 Task: Log in to Facebook and create a post with a message and an image.
Action: Mouse moved to (137, 26)
Screenshot: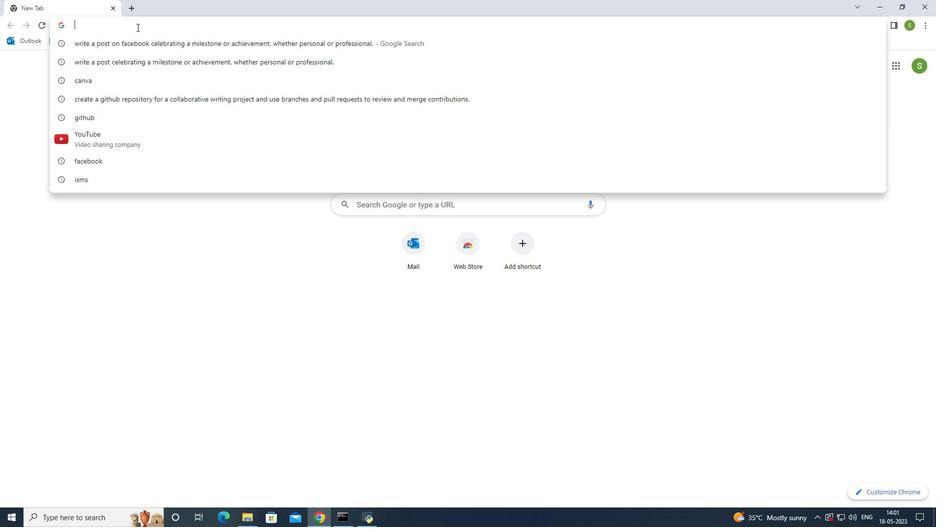 
Action: Key pressed facebb<Key.backspace>ook
Screenshot: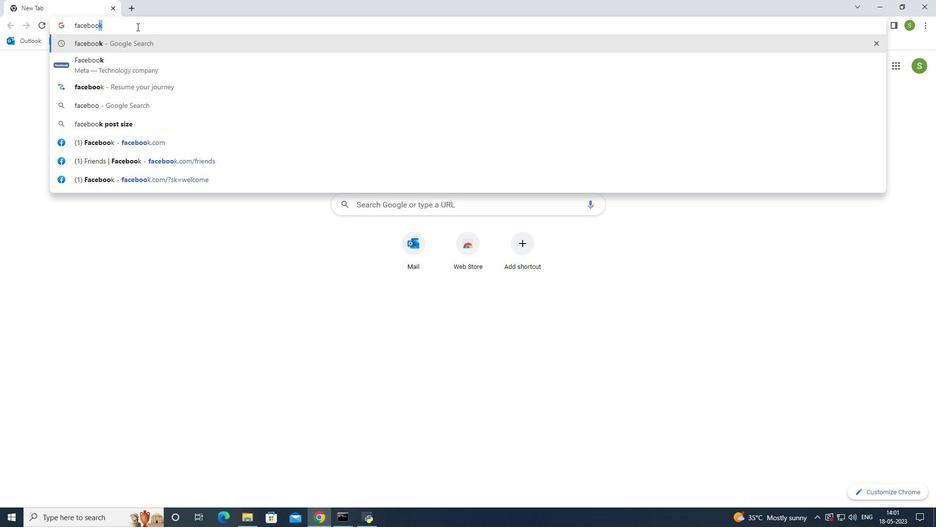 
Action: Mouse moved to (125, 67)
Screenshot: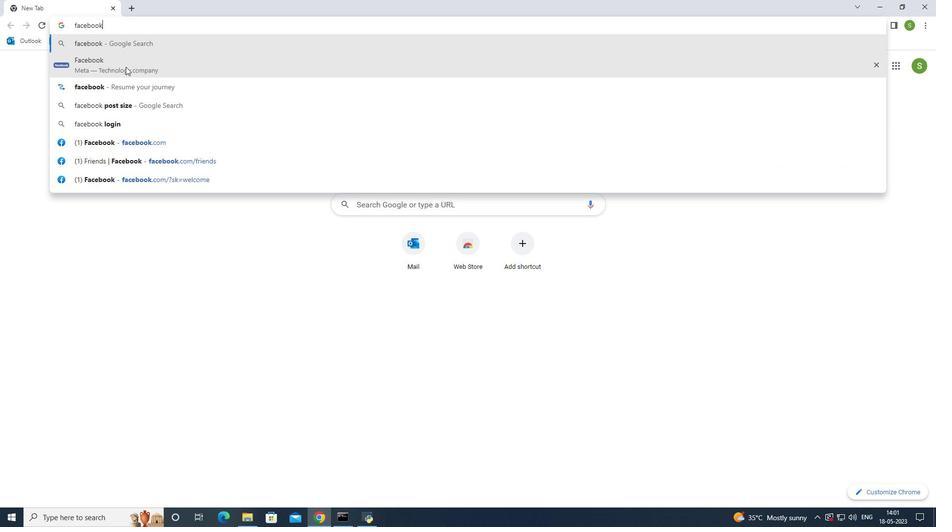 
Action: Mouse pressed left at (125, 67)
Screenshot: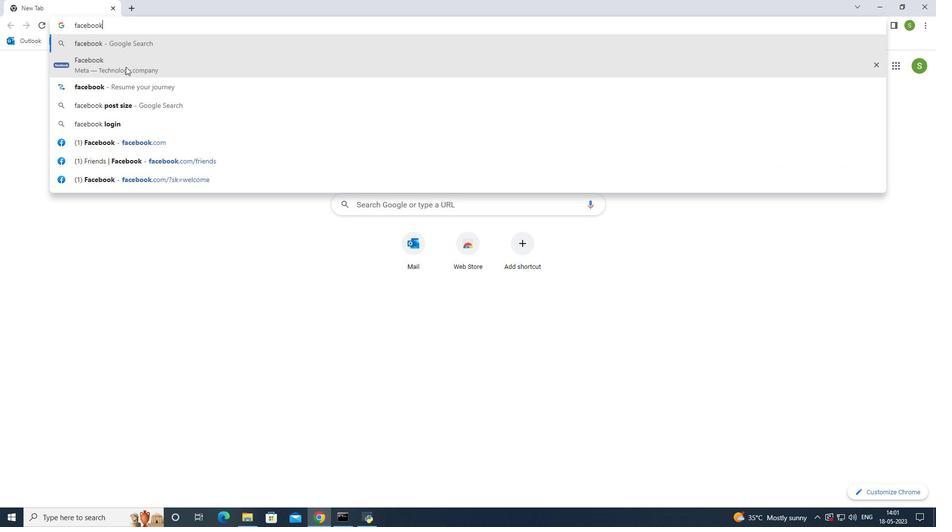 
Action: Mouse moved to (164, 151)
Screenshot: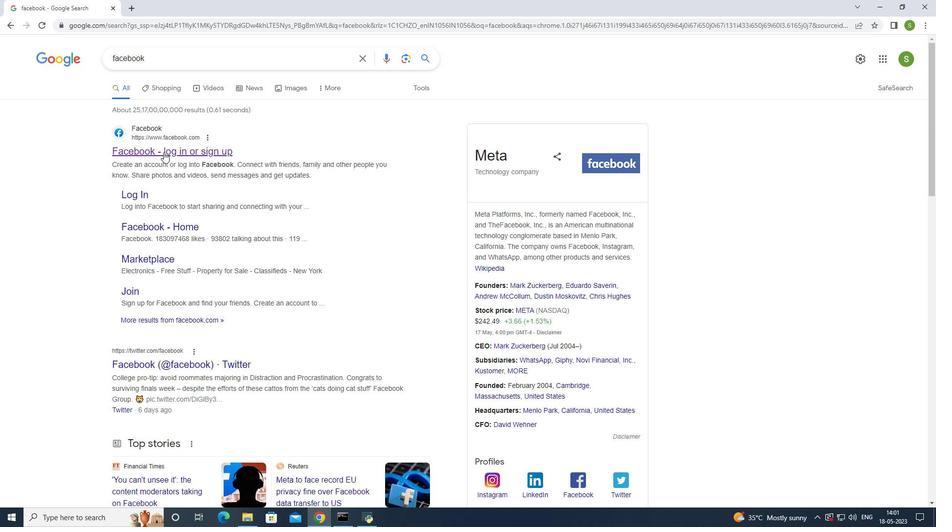 
Action: Mouse pressed left at (164, 151)
Screenshot: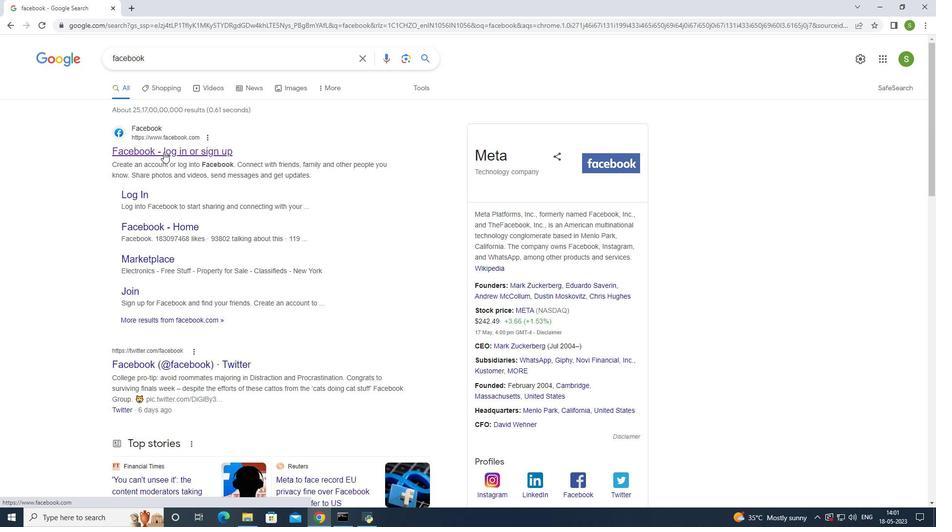 
Action: Mouse moved to (258, 188)
Screenshot: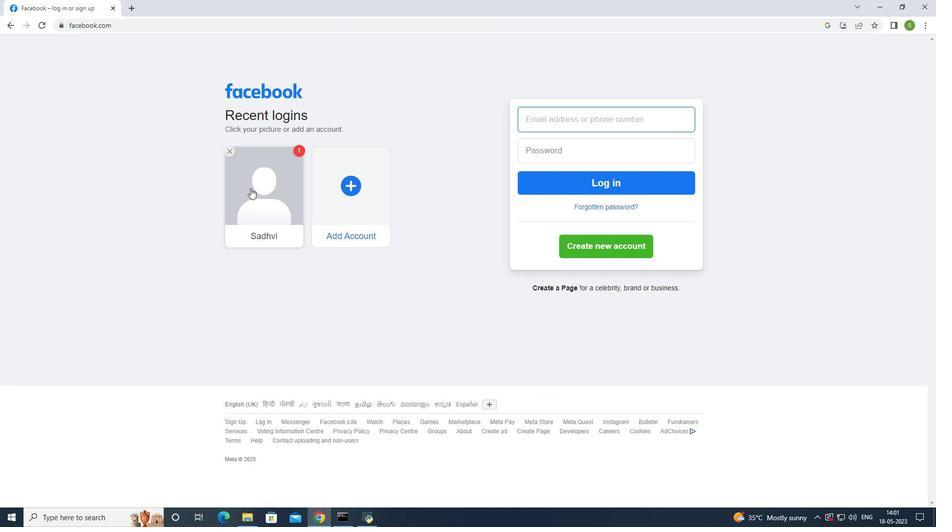 
Action: Mouse pressed left at (258, 188)
Screenshot: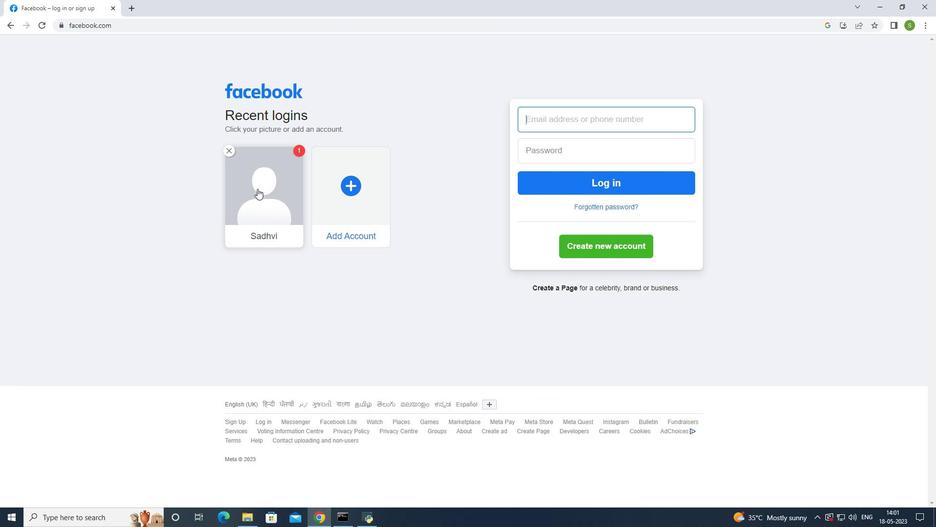 
Action: Mouse moved to (389, 183)
Screenshot: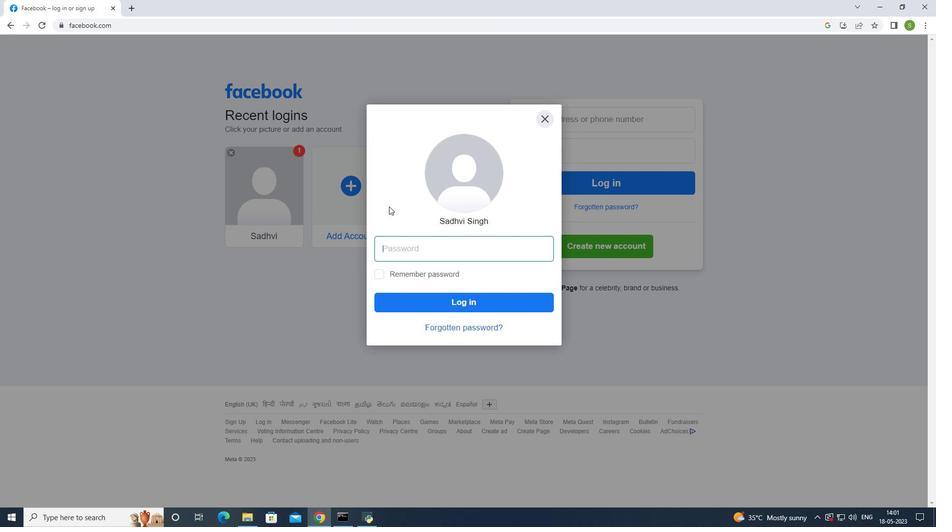 
Action: Key pressed <Key.shift>Softaware<Key.backspace><Key.backspace><Key.backspace><Key.backspace><Key.backspace><Key.backspace><Key.backspace><Key.backspace>
Screenshot: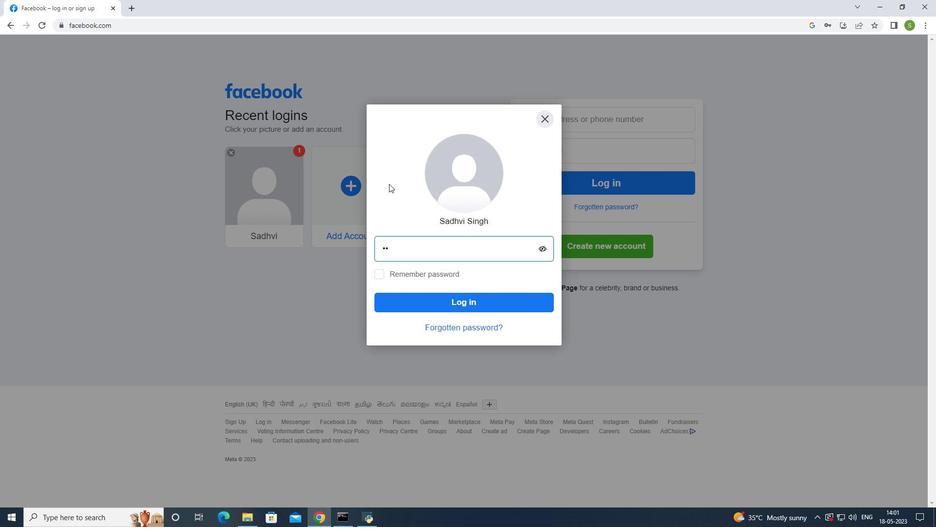 
Action: Mouse moved to (421, 162)
Screenshot: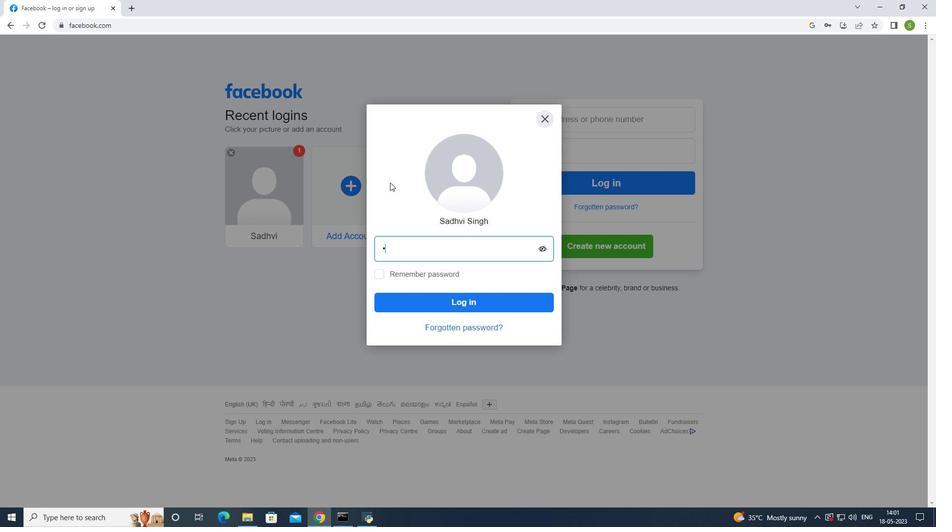 
Action: Key pressed o
Screenshot: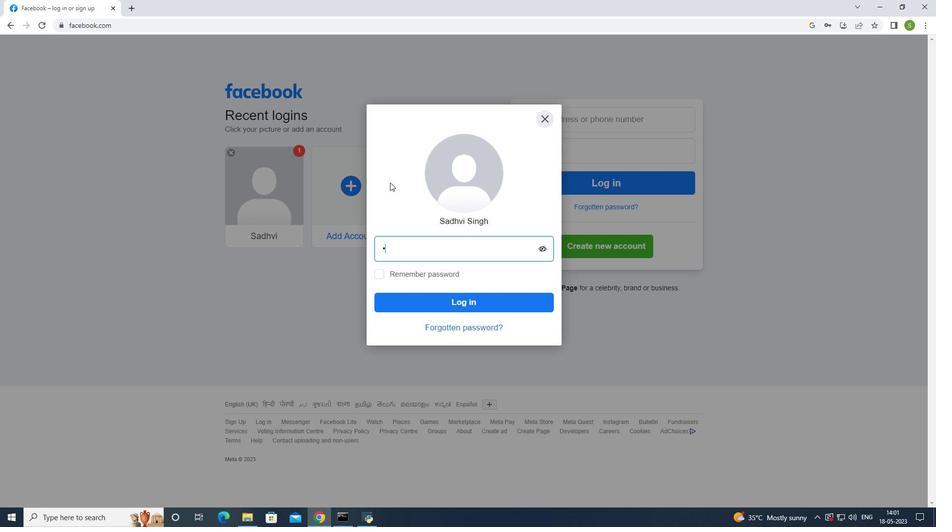 
Action: Mouse moved to (532, 248)
Screenshot: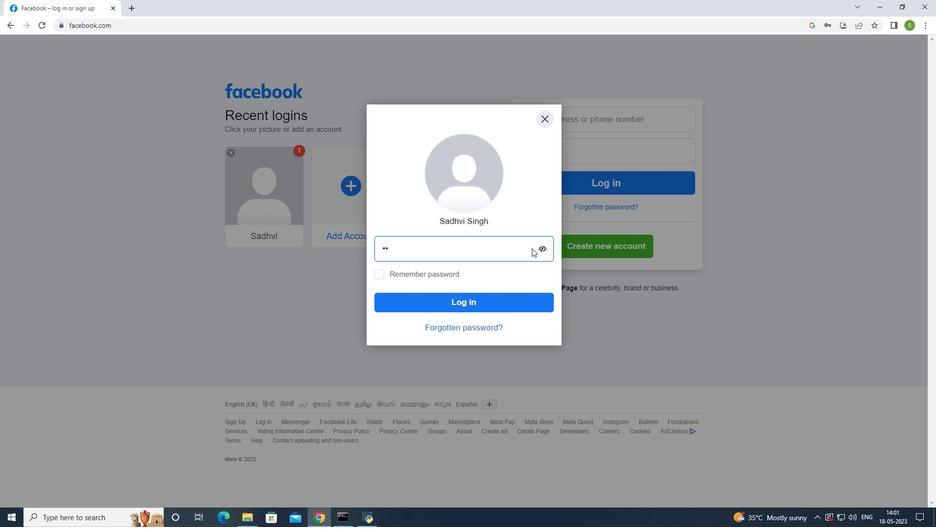 
Action: Key pressed f
Screenshot: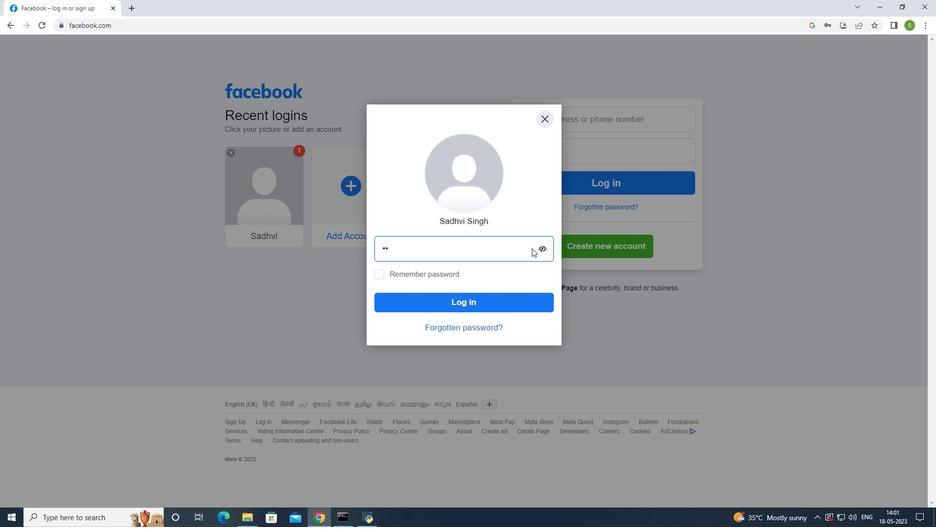 
Action: Mouse moved to (534, 240)
Screenshot: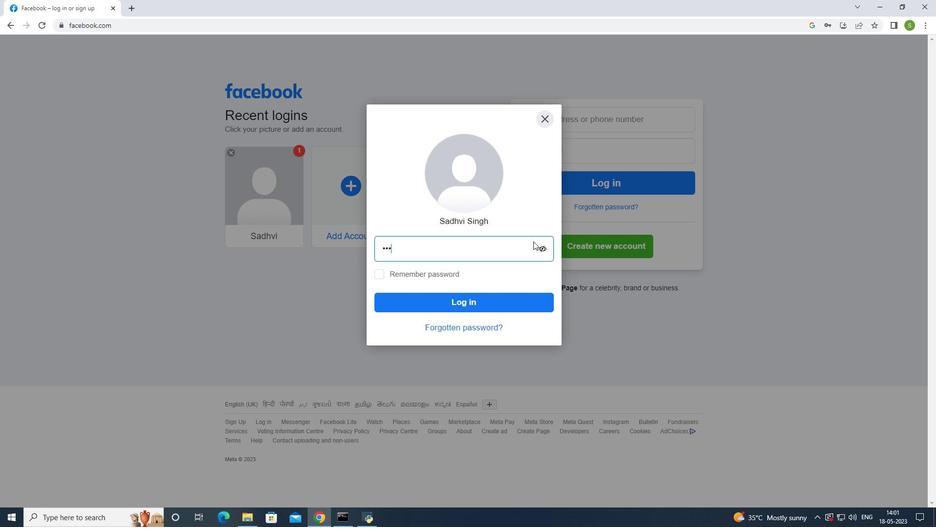 
Action: Key pressed t
Screenshot: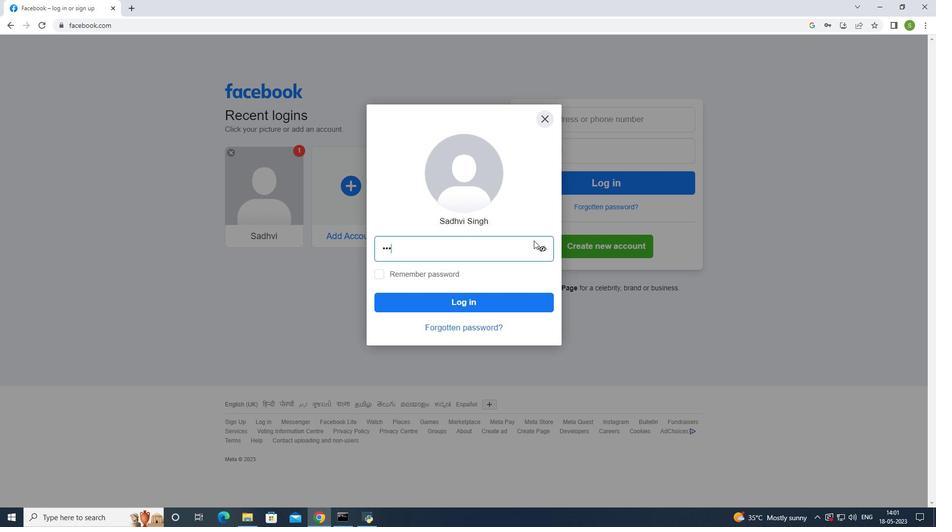 
Action: Mouse moved to (539, 244)
Screenshot: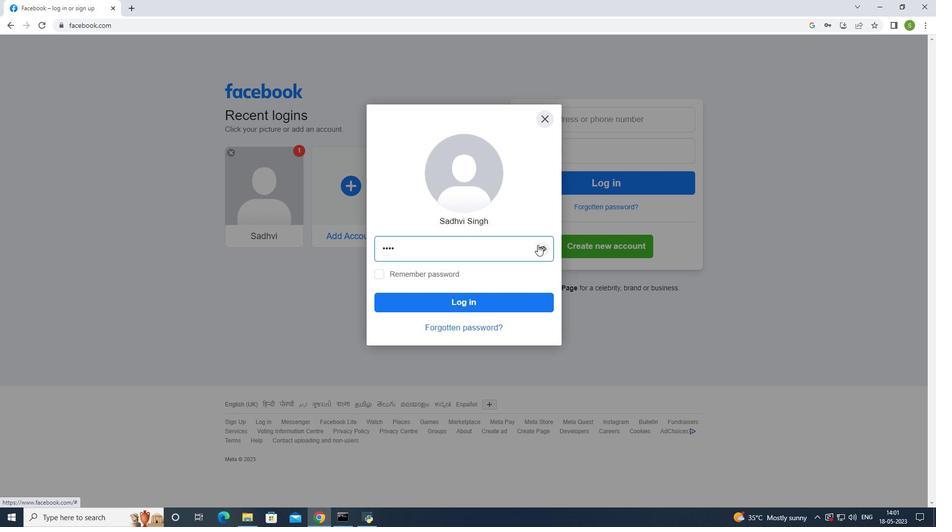 
Action: Mouse pressed left at (539, 244)
Screenshot: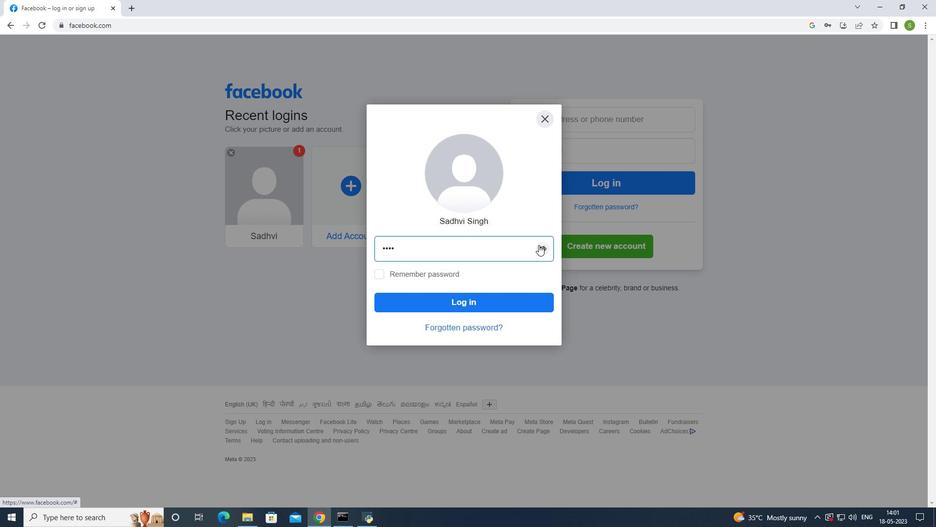 
Action: Mouse moved to (522, 241)
Screenshot: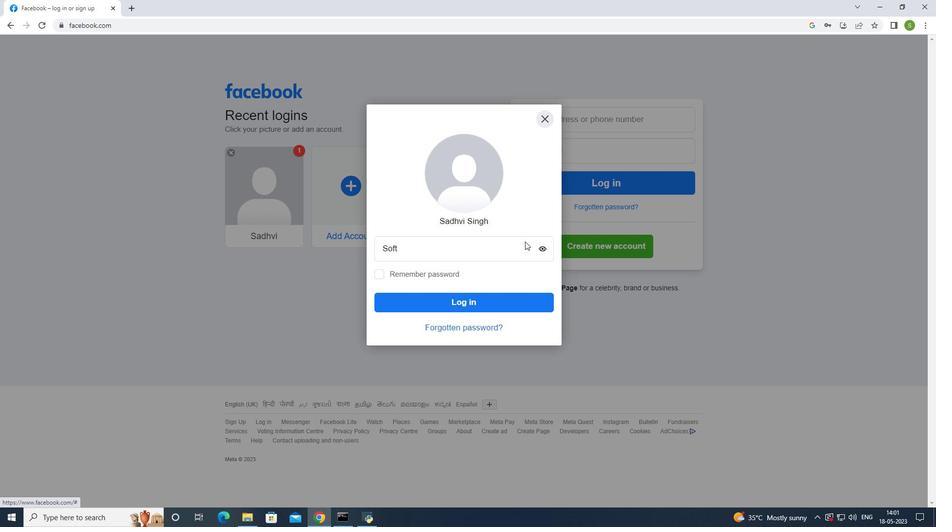 
Action: Key pressed a
Screenshot: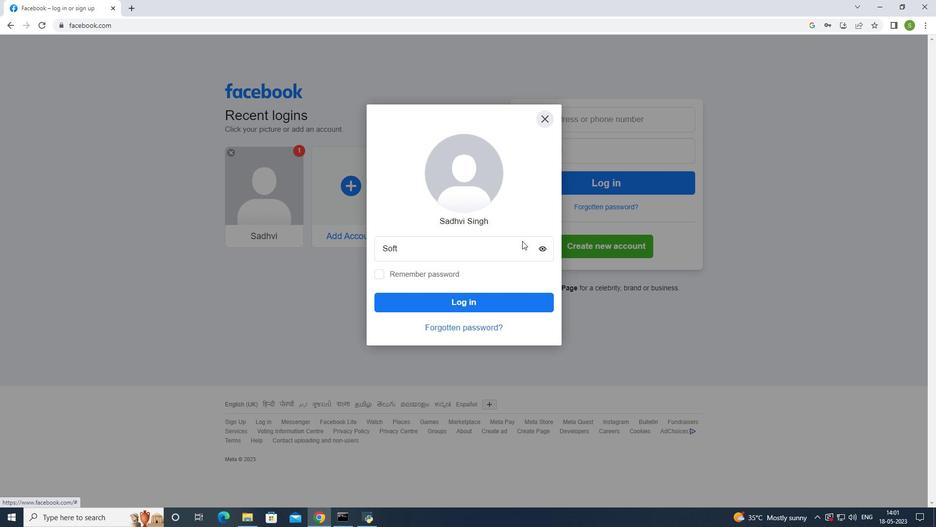 
Action: Mouse moved to (388, 231)
Screenshot: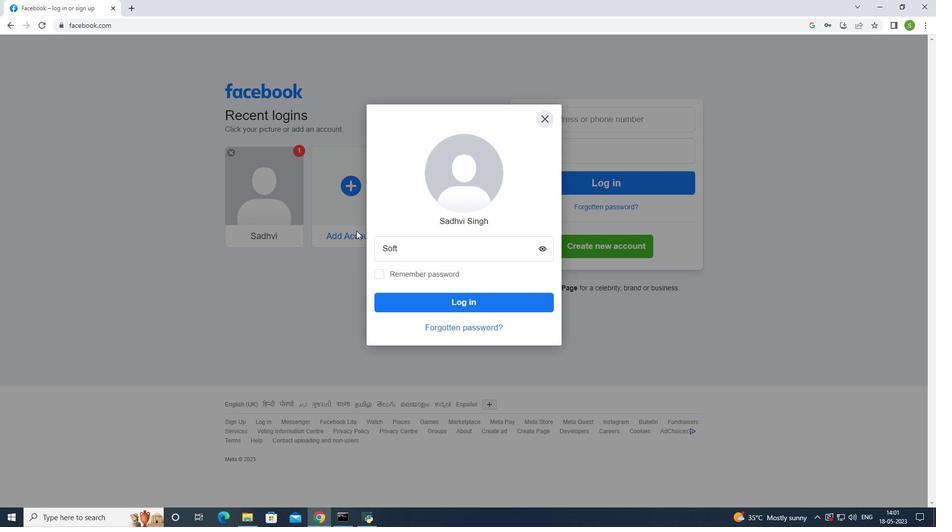 
Action: Key pressed g
Screenshot: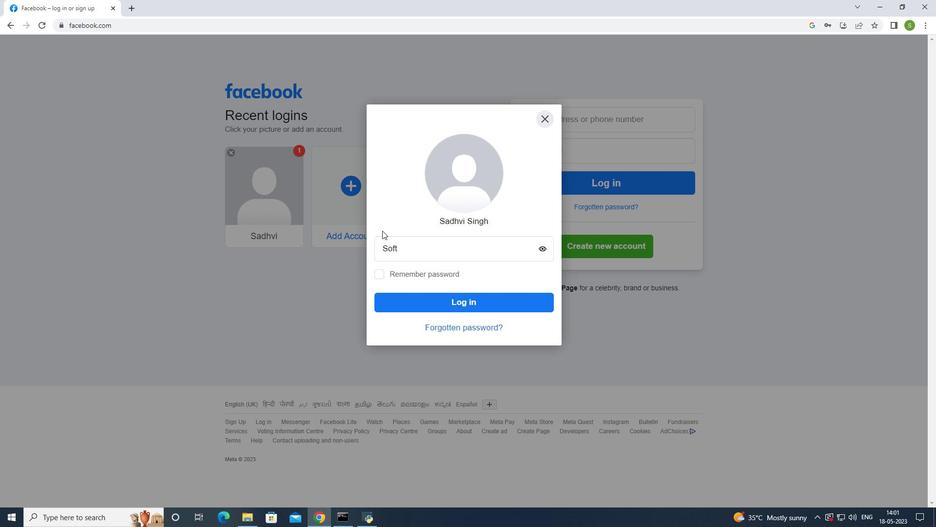 
Action: Mouse moved to (398, 243)
Screenshot: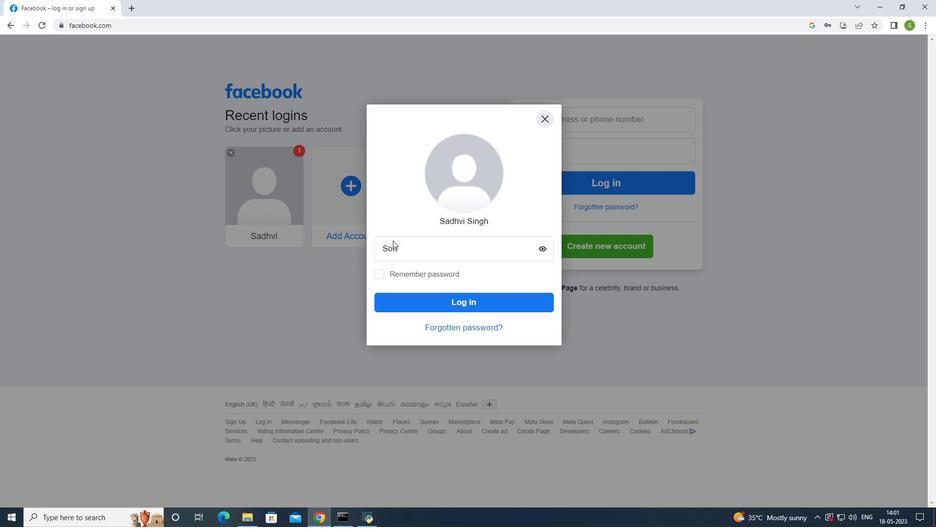 
Action: Key pressed e
Screenshot: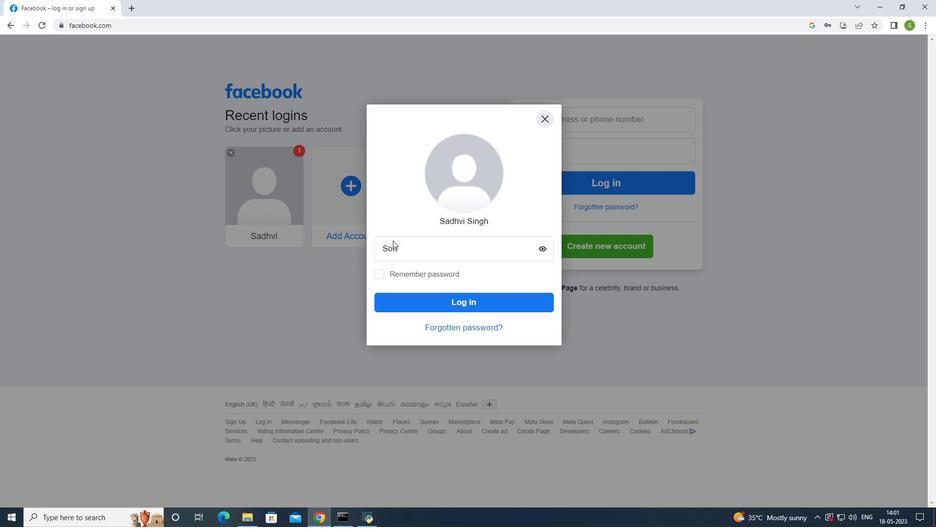
Action: Mouse moved to (402, 248)
Screenshot: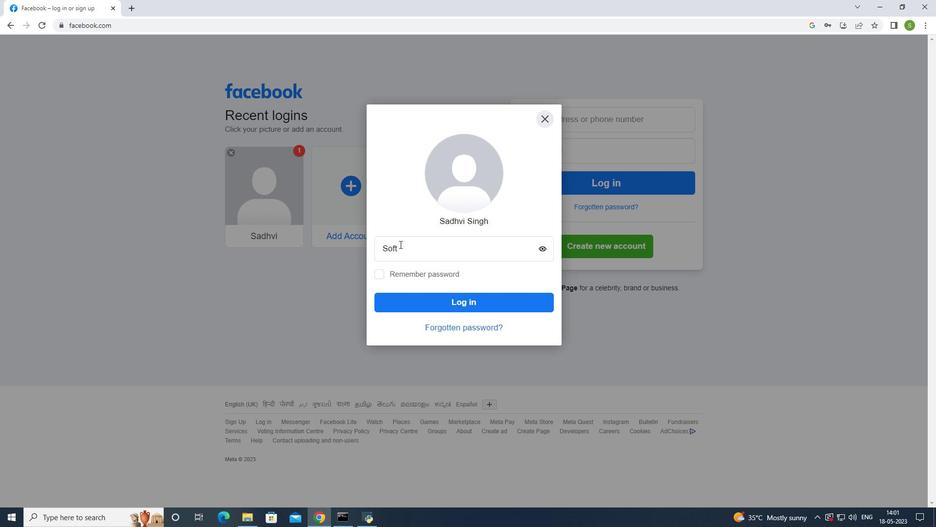 
Action: Key pressed <Key.shift>
Screenshot: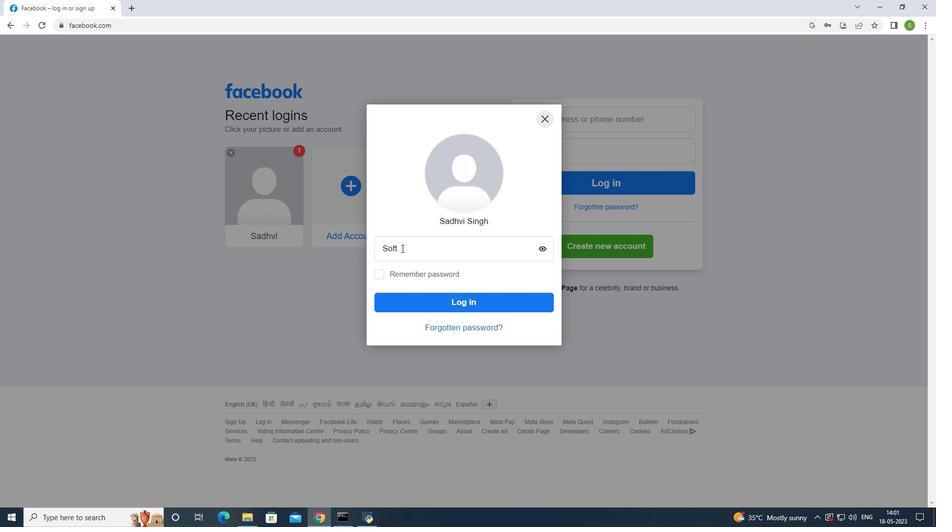 
Action: Mouse pressed left at (402, 248)
Screenshot: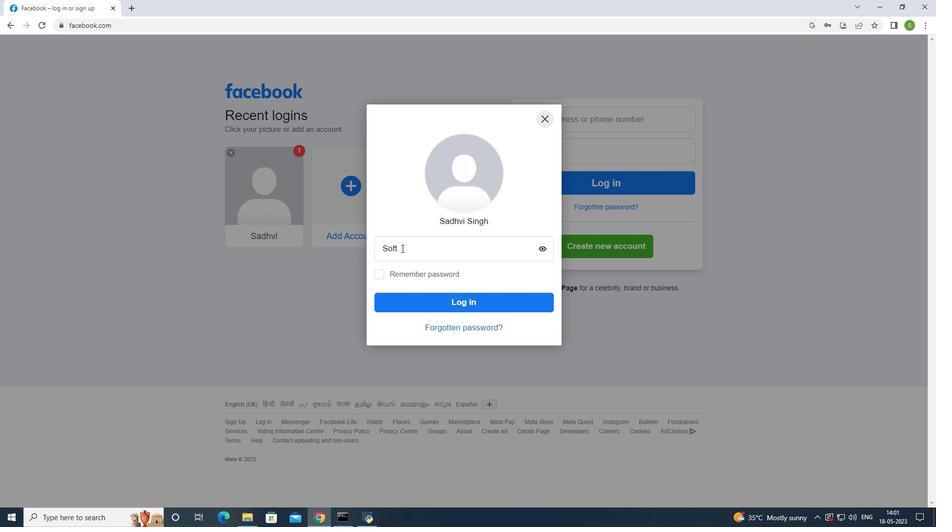 
Action: Key pressed @123
Screenshot: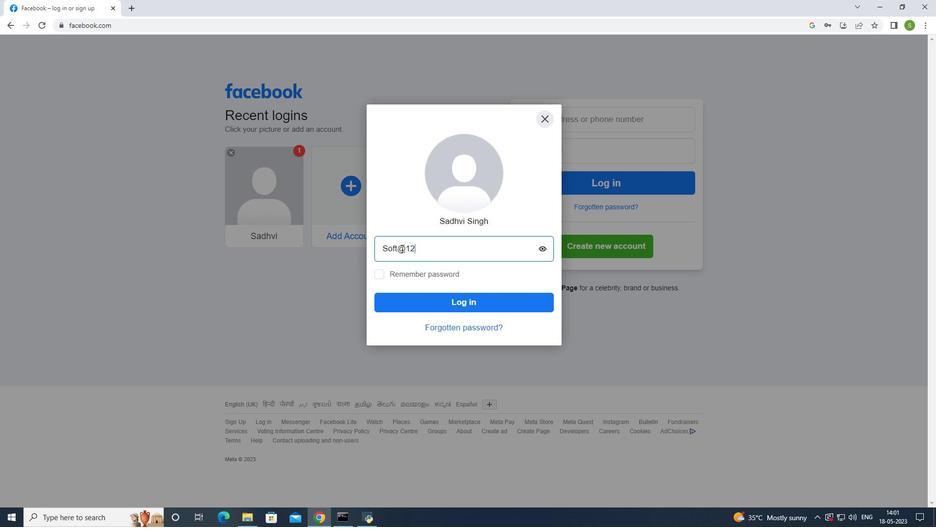
Action: Mouse moved to (411, 251)
Screenshot: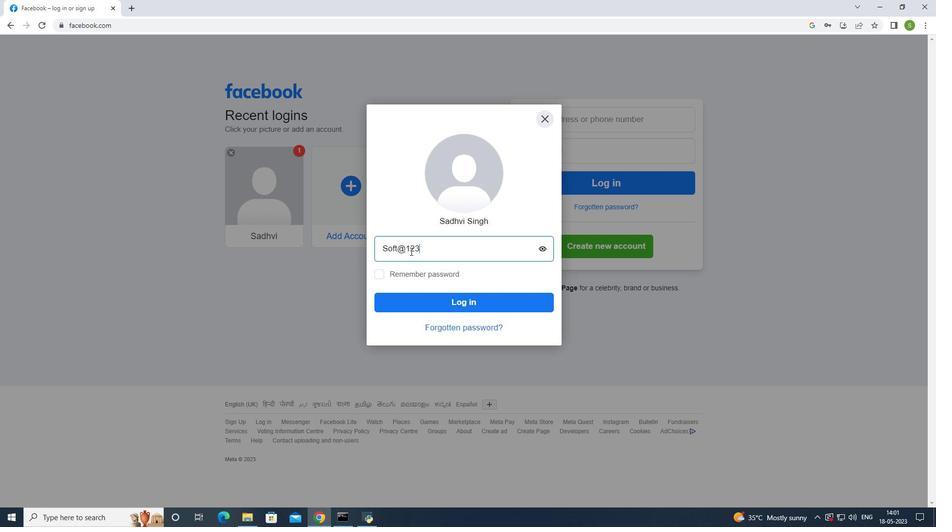 
Action: Key pressed <Key.backspace><Key.backspace><Key.backspace><Key.backspace><Key.backspace>tagw<Key.backspace>e<Key.shift>@123
Screenshot: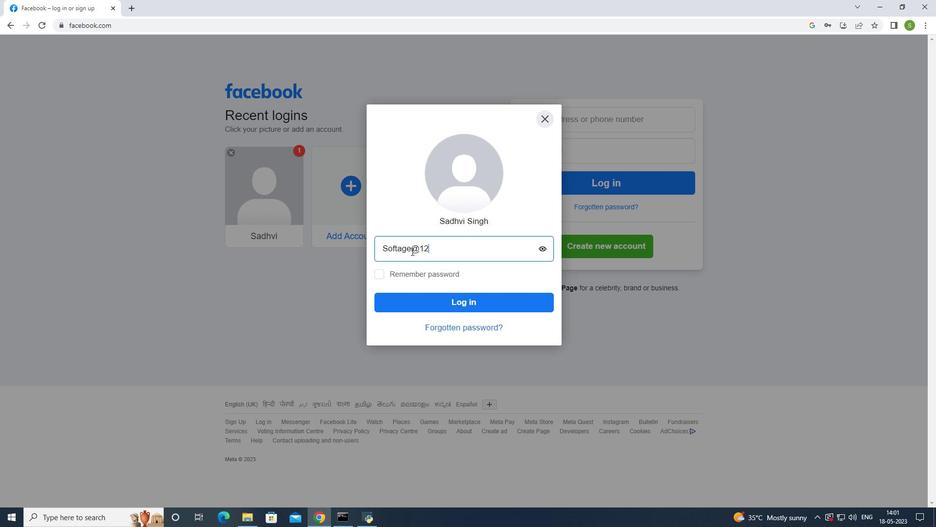 
Action: Mouse moved to (486, 301)
Screenshot: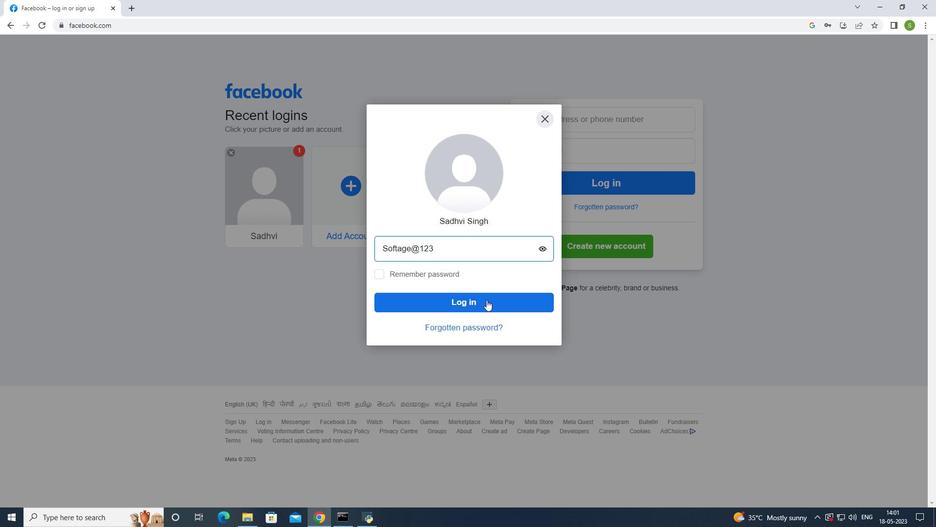 
Action: Mouse pressed left at (486, 301)
Screenshot: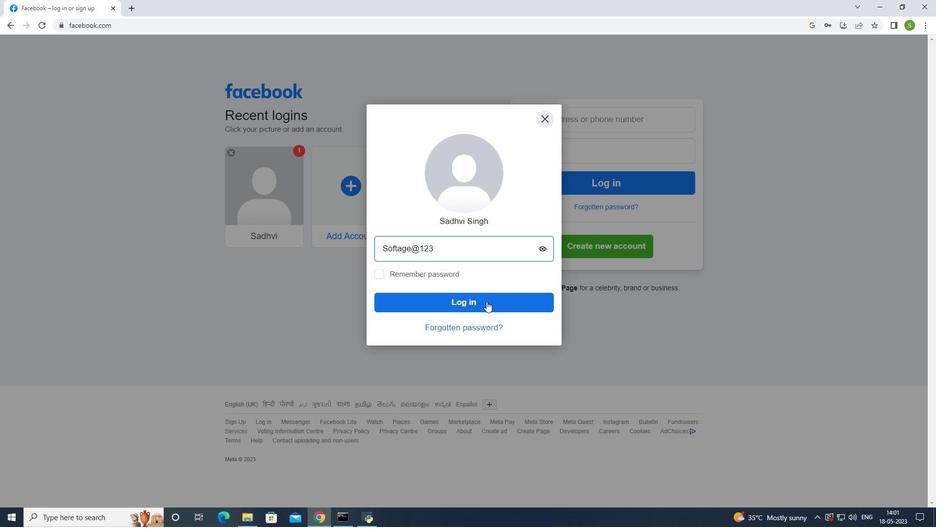 
Action: Mouse moved to (471, 303)
Screenshot: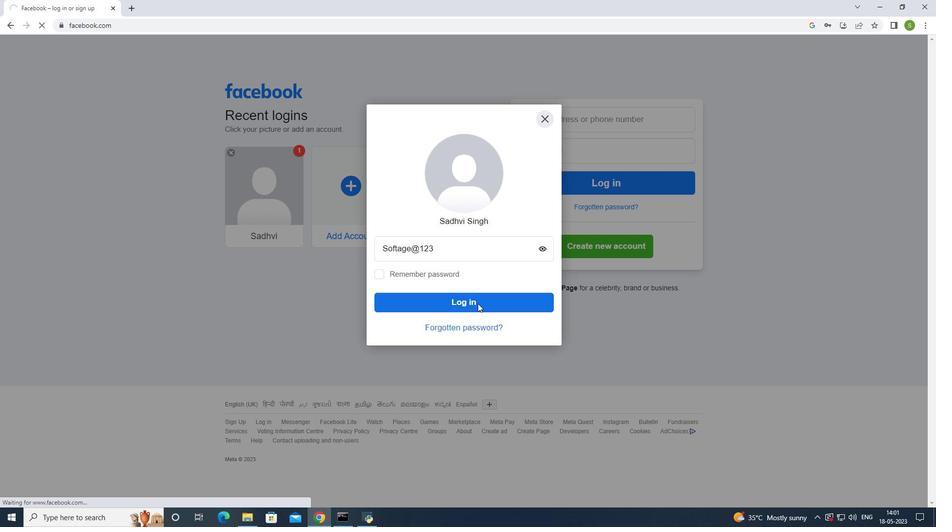 
Action: Mouse pressed left at (471, 303)
Screenshot: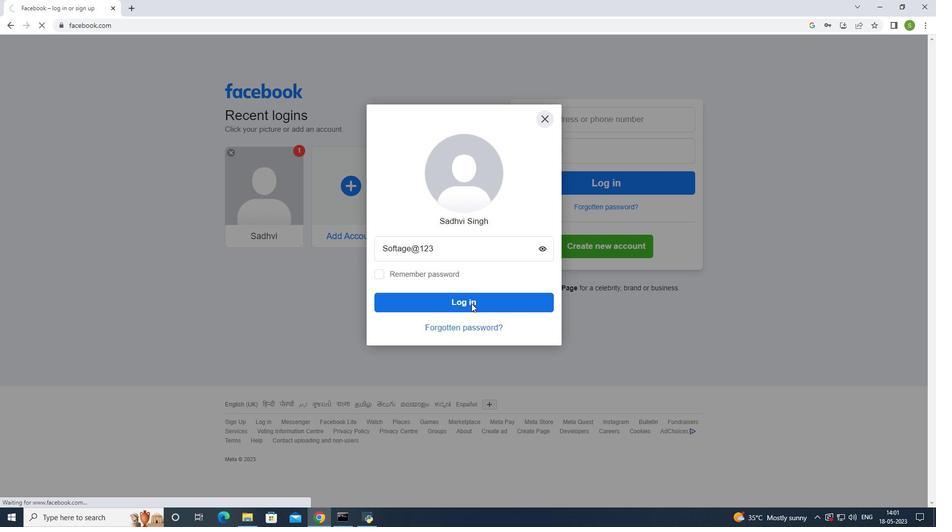
Action: Mouse moved to (49, 131)
Screenshot: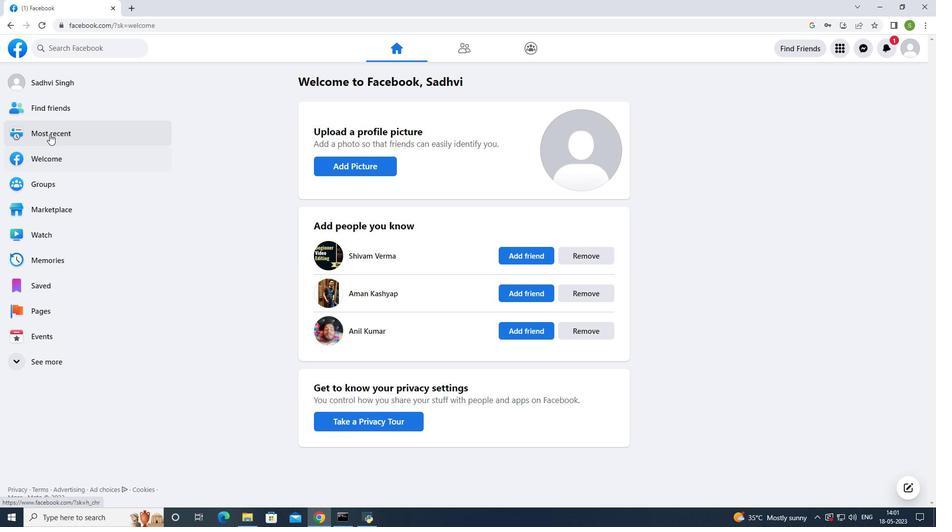 
Action: Mouse pressed left at (49, 131)
Screenshot: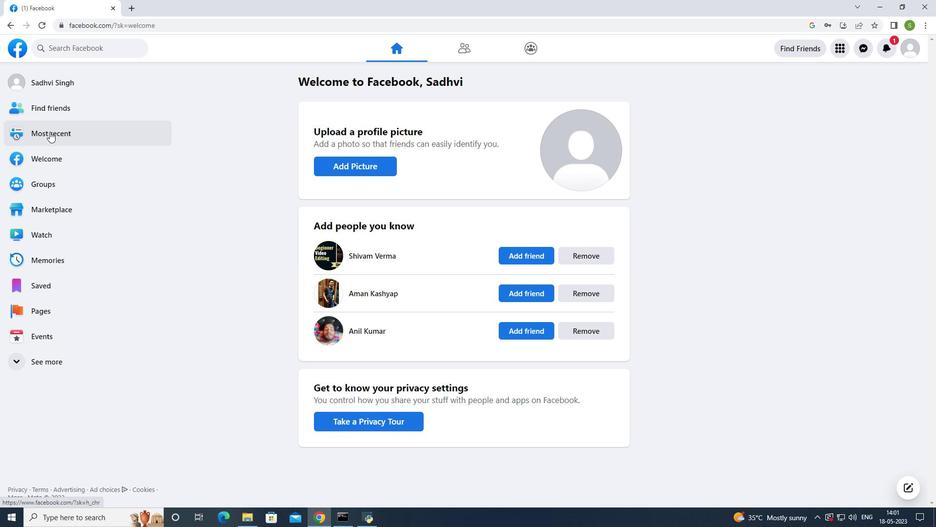 
Action: Mouse moved to (455, 276)
Screenshot: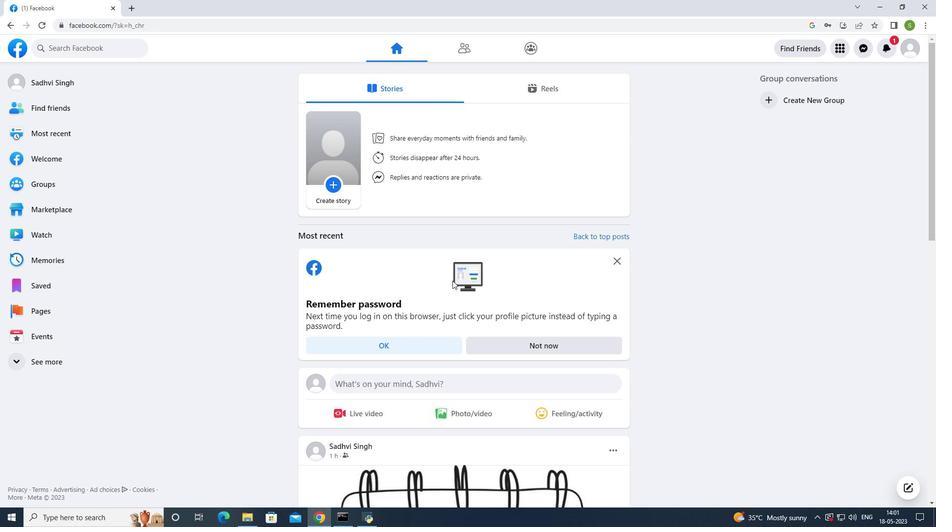 
Action: Mouse scrolled (455, 276) with delta (0, 0)
Screenshot: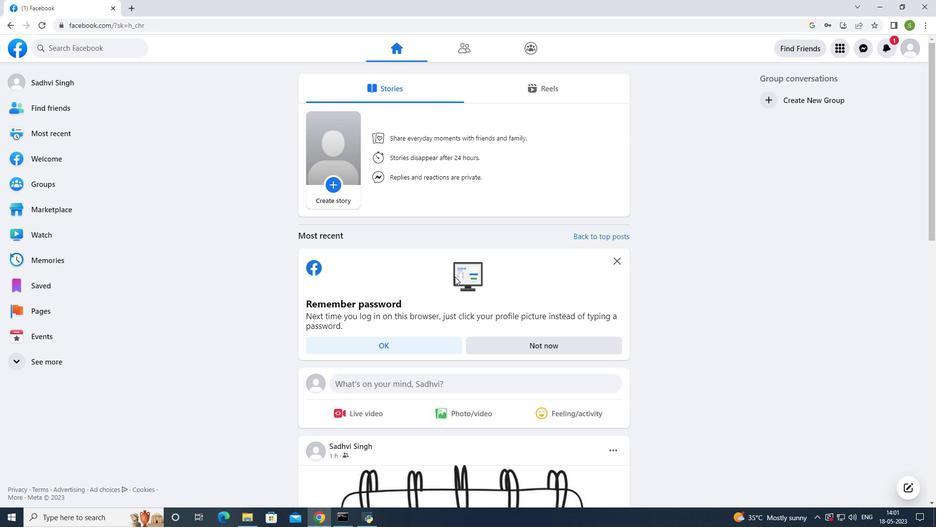 
Action: Mouse scrolled (455, 276) with delta (0, 0)
Screenshot: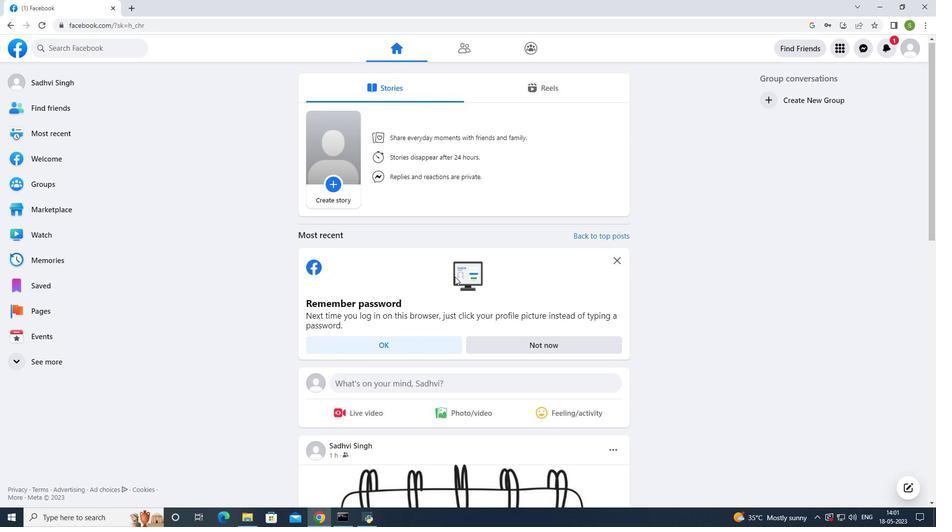 
Action: Mouse scrolled (455, 276) with delta (0, 0)
Screenshot: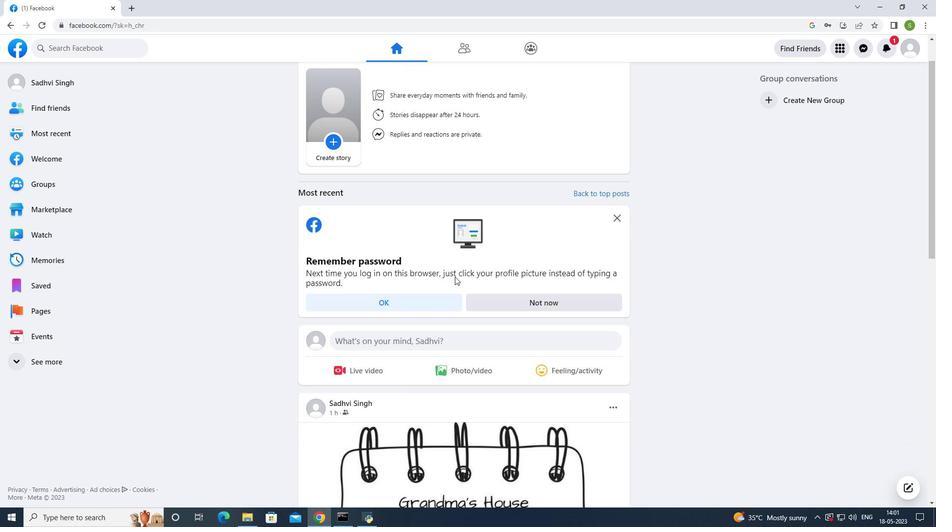 
Action: Mouse scrolled (455, 276) with delta (0, 0)
Screenshot: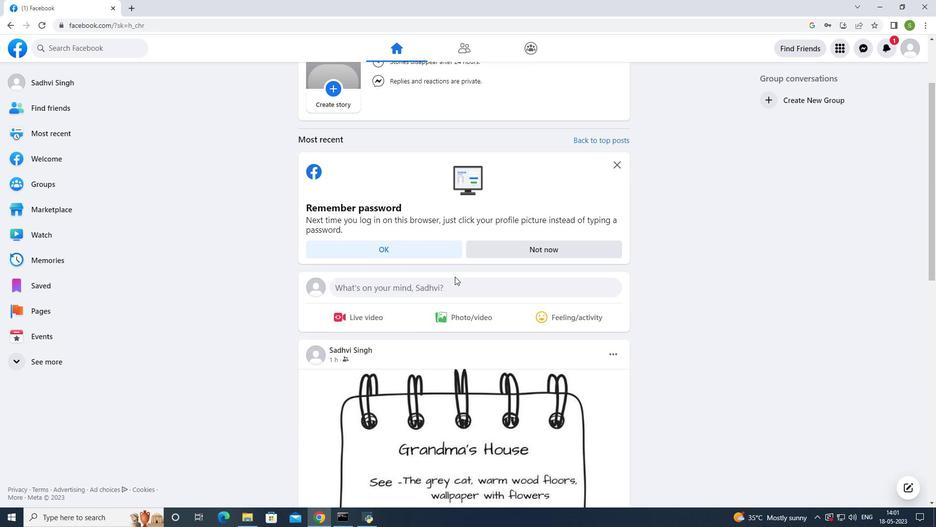 
Action: Mouse moved to (461, 221)
Screenshot: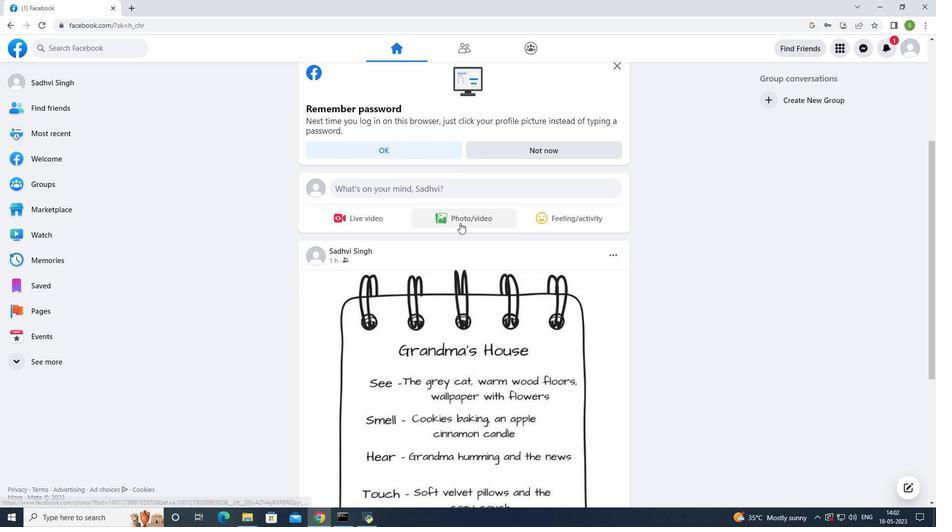 
Action: Mouse pressed left at (461, 221)
Screenshot: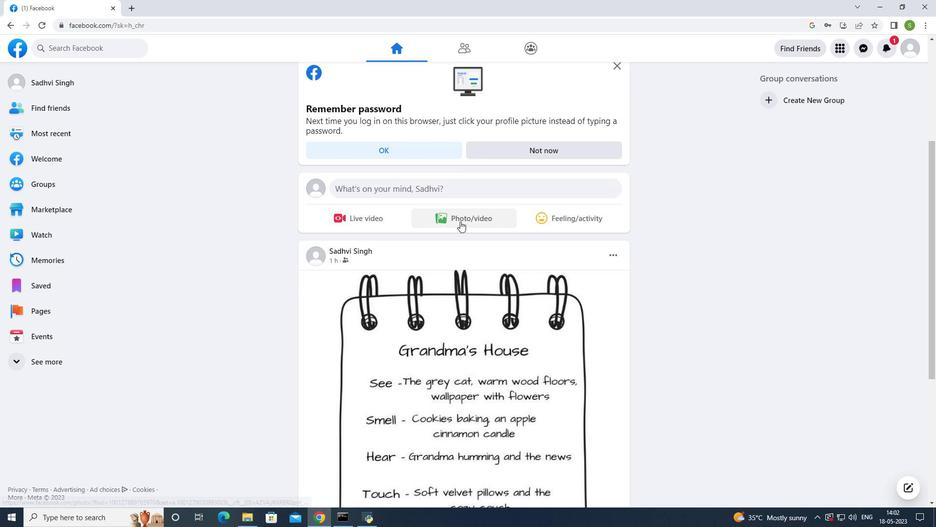 
Action: Mouse moved to (462, 272)
Screenshot: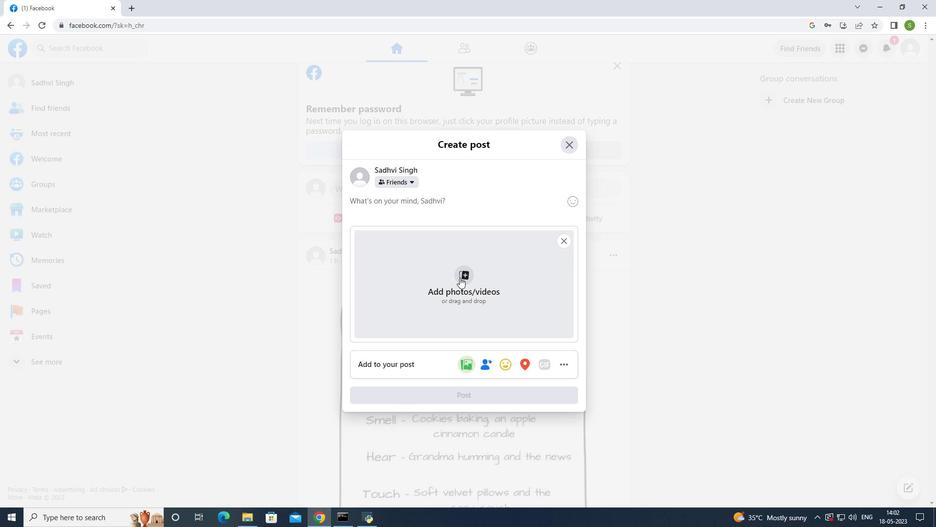 
Action: Mouse pressed left at (462, 272)
Screenshot: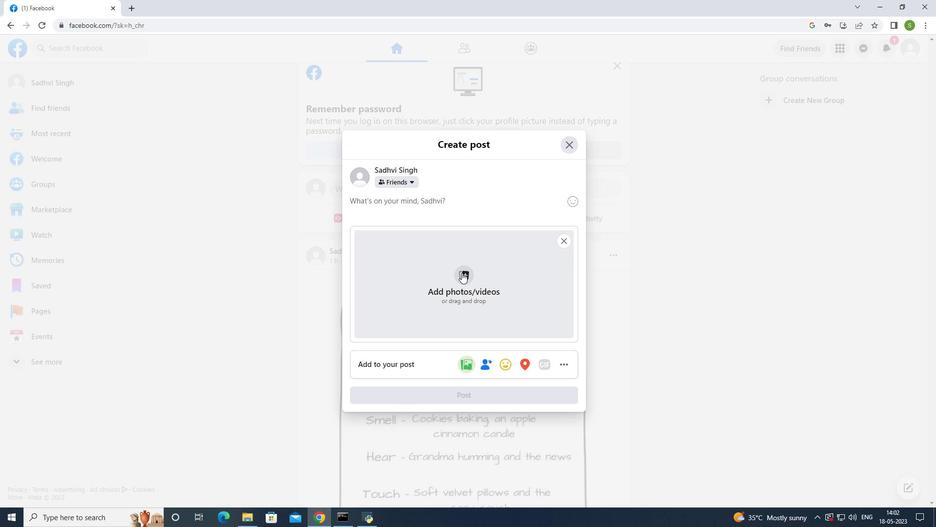 
Action: Mouse moved to (109, 87)
Screenshot: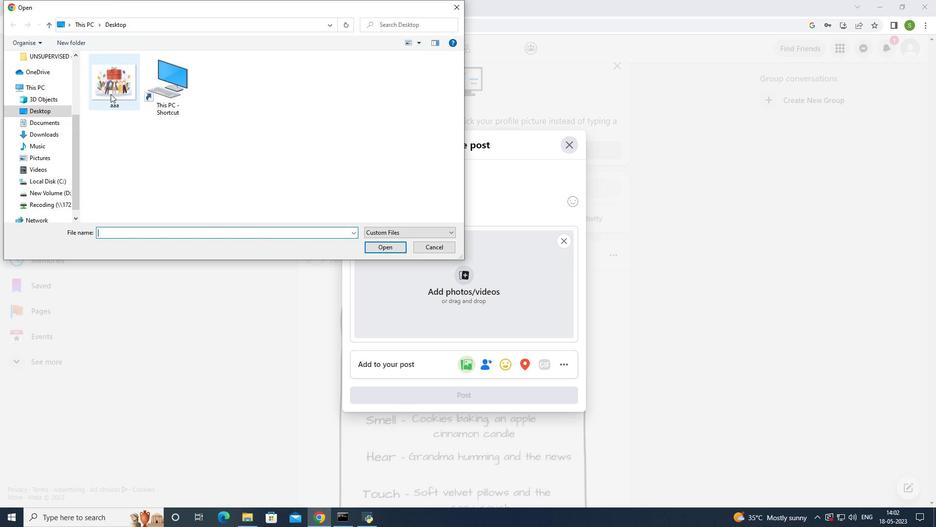 
Action: Mouse pressed left at (109, 87)
Screenshot: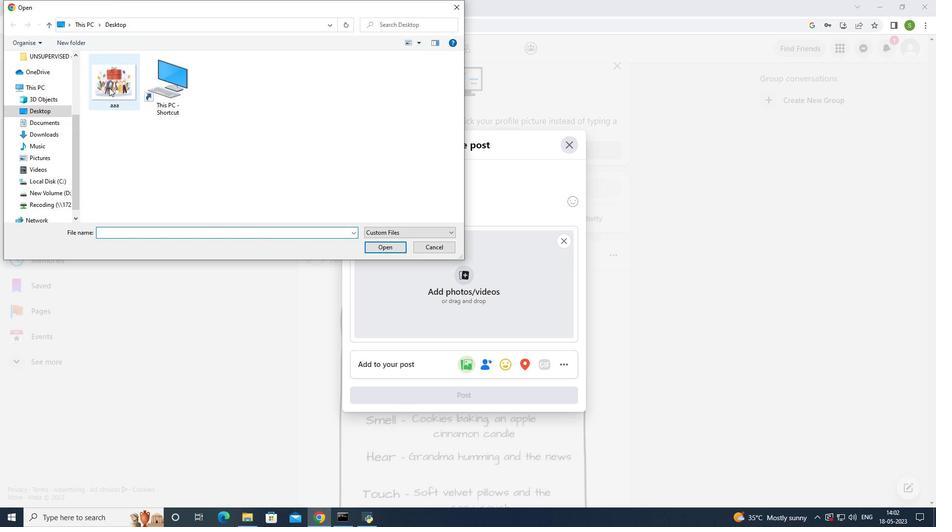 
Action: Mouse moved to (381, 245)
Screenshot: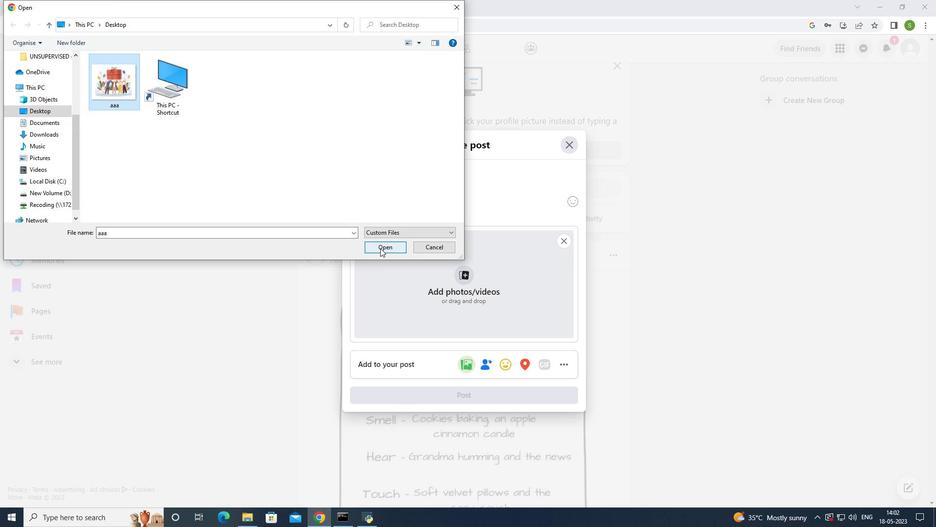 
Action: Mouse pressed left at (381, 245)
Screenshot: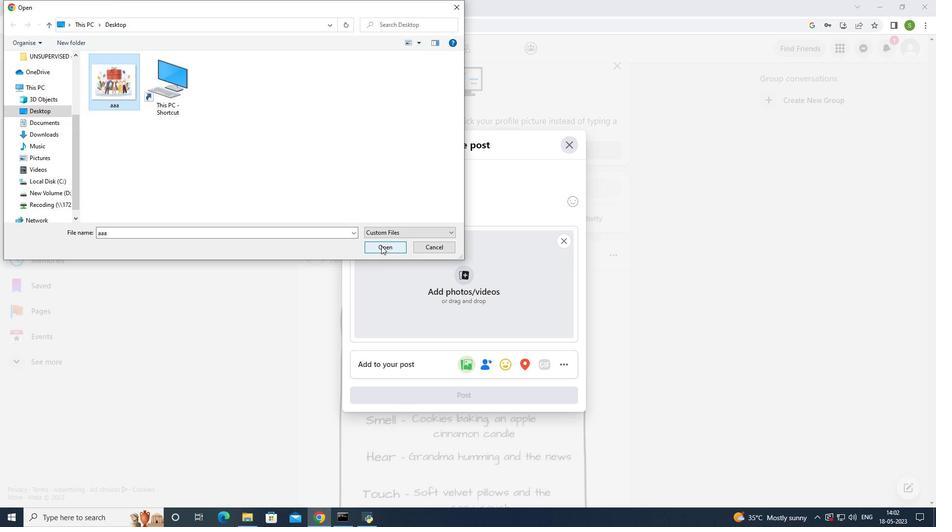 
Action: Mouse moved to (389, 209)
Screenshot: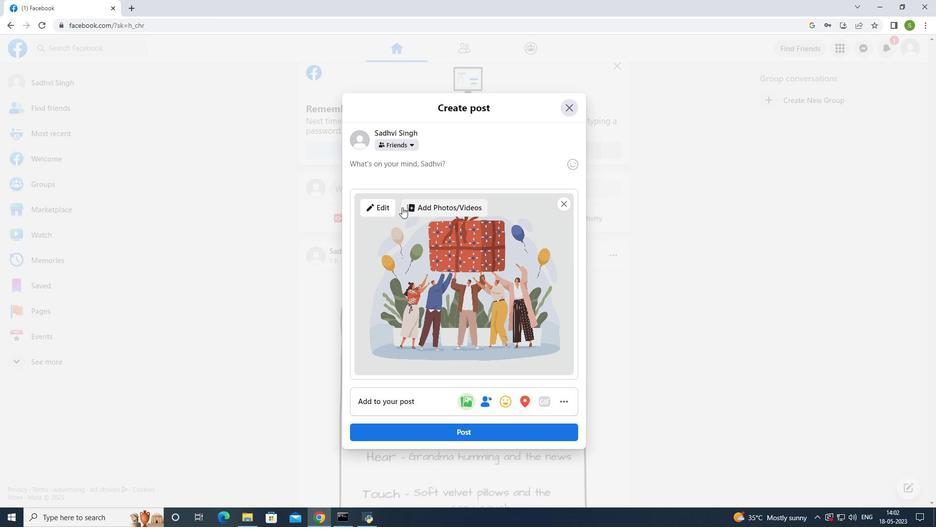 
Action: Mouse pressed left at (389, 209)
Screenshot: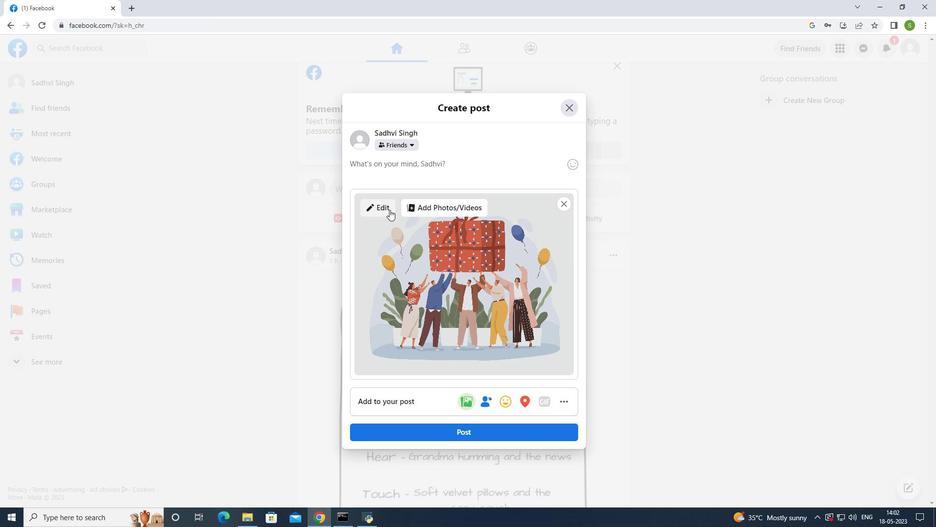 
Action: Mouse moved to (101, 95)
Screenshot: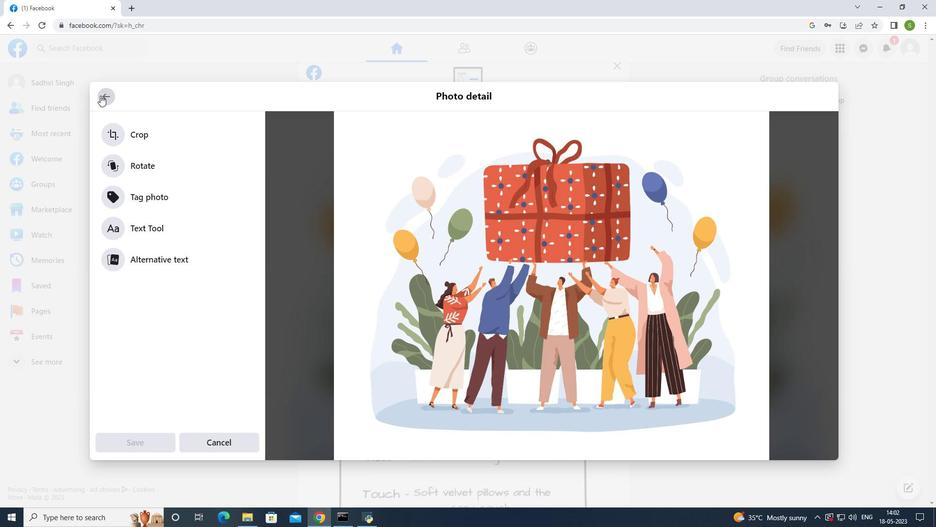 
Action: Mouse pressed left at (101, 95)
Screenshot: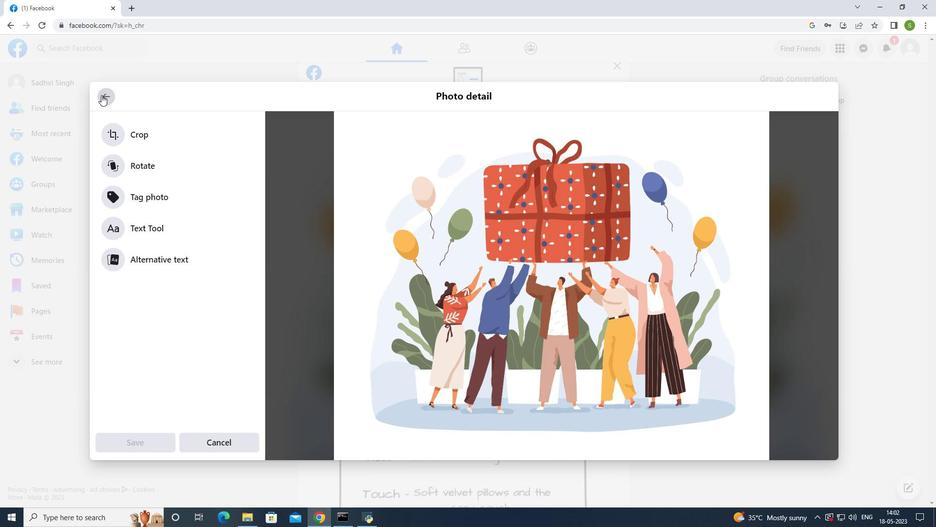 
Action: Mouse moved to (399, 401)
Screenshot: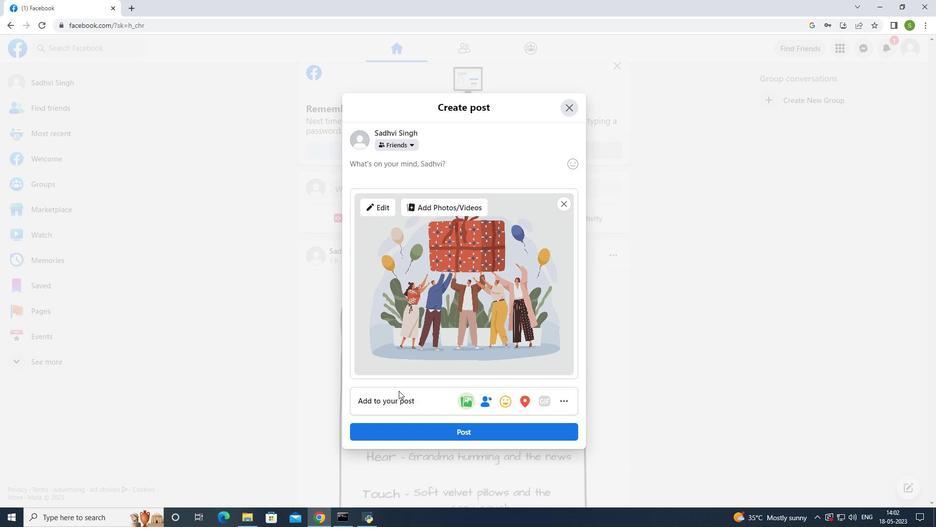 
Action: Mouse pressed left at (399, 401)
Screenshot: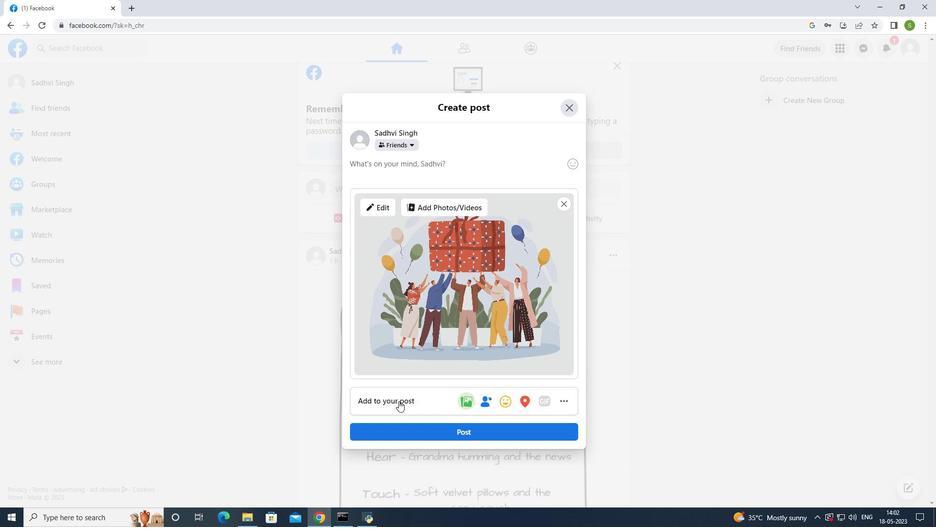 
Action: Mouse moved to (360, 191)
Screenshot: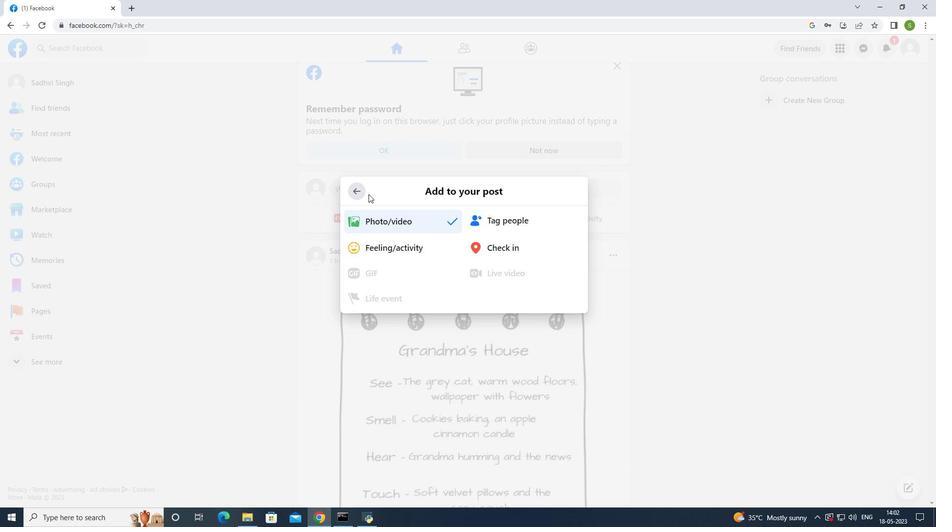 
Action: Mouse pressed left at (360, 191)
Screenshot: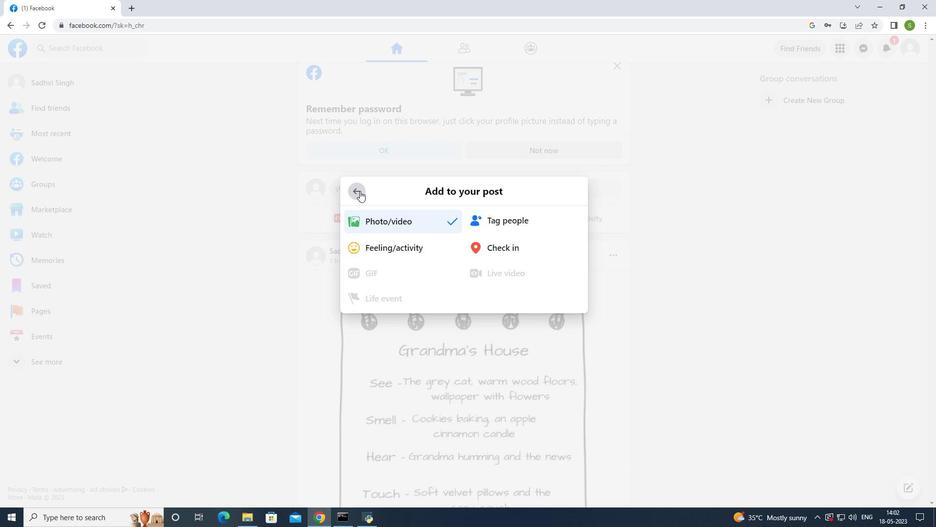
Action: Mouse moved to (398, 163)
Screenshot: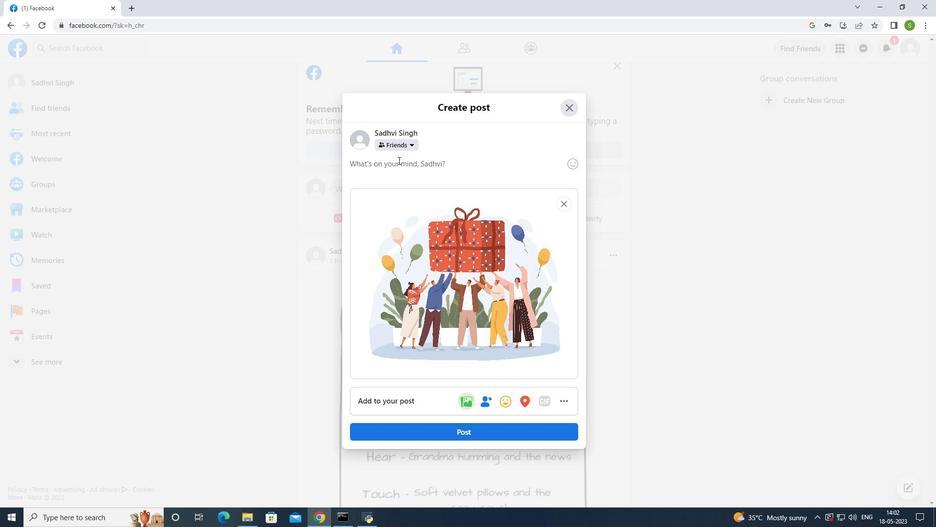 
Action: Mouse pressed left at (398, 163)
Screenshot: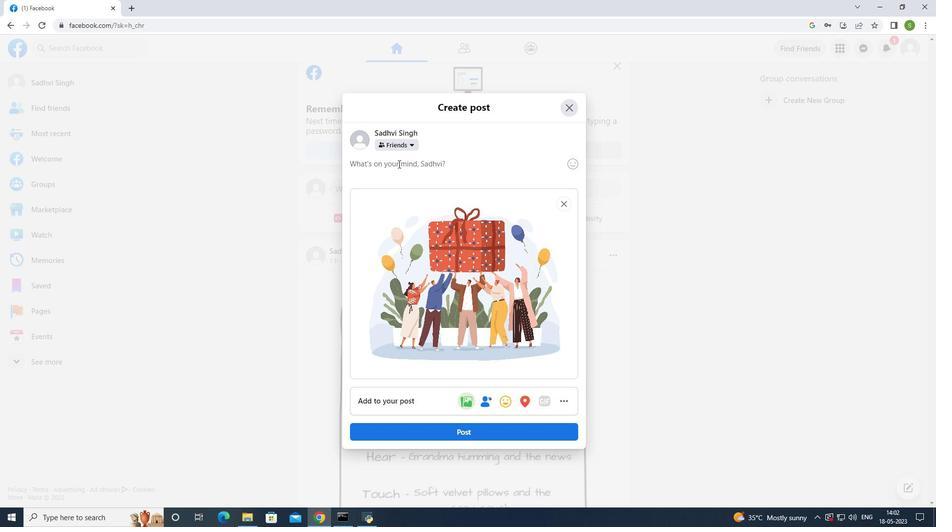 
Action: Mouse moved to (433, 160)
Screenshot: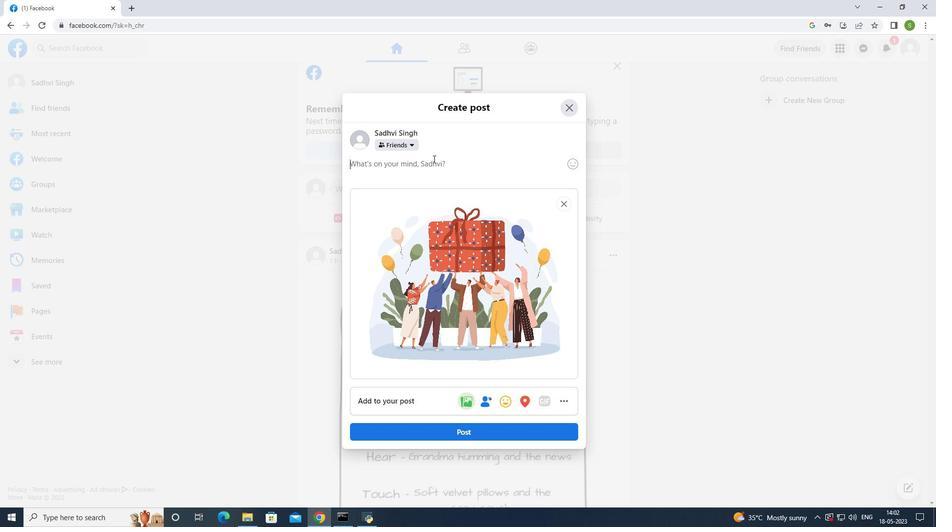 
Action: Key pressed <Key.shift><Key.shift><Key.shift><Key.shift><Key.shift><Key.shift><Key.shift><Key.shift><Key.shift><Key.shift><Key.shift><Key.shift><Key.shift><Key.shift><Key.shift><Key.shift><Key.shift><Key.shift>Nothing<Key.space>in<Key.space>the<Key.space>world<Key.space>is<Key.space>worth<Key.space>having<Key.space>or<Key.space>worth<Key.space>doing<Key.space>unless<Key.space>it<Key.space>means<Key.space>effort<Key.space>pain<Key.backspace><Key.backspace><Key.backspace><Key.backspace><Key.backspace>,<Key.space>pain<Key.space>,<Key.space>difficulty<Key.enter>congretu<Key.backspace><Key.backspace><Key.backspace>atulations<Key.space>on<Key.space>earing<Key.space>this<Key.space>permotion<Key.left><Key.left><Key.left><Key.left><Key.left><Key.left><Key.left><Key.left><Key.left><Key.left><Key.left><Key.left><Key.left><Key.left><Key.left><Key.left><Key.left><Key.left>n<Key.right><Key.right><Key.right><Key.right><Key.right><Key.right><Key.right><Key.right><Key.right><Key.right><Key.right><Key.right><Key.right><Key.right><Key.right><Key.right><Key.right><Key.left><Key.left><Key.left><Key.left><Key.left><Key.left><Key.right><Key.backspace><Key.backspace>ro<Key.right><Key.right><Key.right><Key.right><Key.right><Key.right><Key.space>and<Key.space>taking<Key.space>this<Key.space>company<Key.space>in<Key.space>a<Key.space>new<Key.space>direction.<Key.space>my<Key.space>new<Key.space>job<Key.space>is<Key.space>such<Key.space>great<Key.space>news<Key.space>to<Key.space>everyone<Key.space>who<Key.space>wahts<Key.backspace><Key.backspace><Key.backspace>nts<Key.space>to<Key.space>see<Key.space>you<Key.space>sc<Key.backspace>ucceed.<Key.enter>i<Key.space><Key.backspace><Key.backspace><Key.shift>I<Key.space>am<Key.space>proud<Key.space>of<Key.space>me<Key.space>for<Key.space>taking<Key.space>this<Key.space>next<Key.space>step<Key.space>in<Key.space>my<Key.space>carrier.
Screenshot: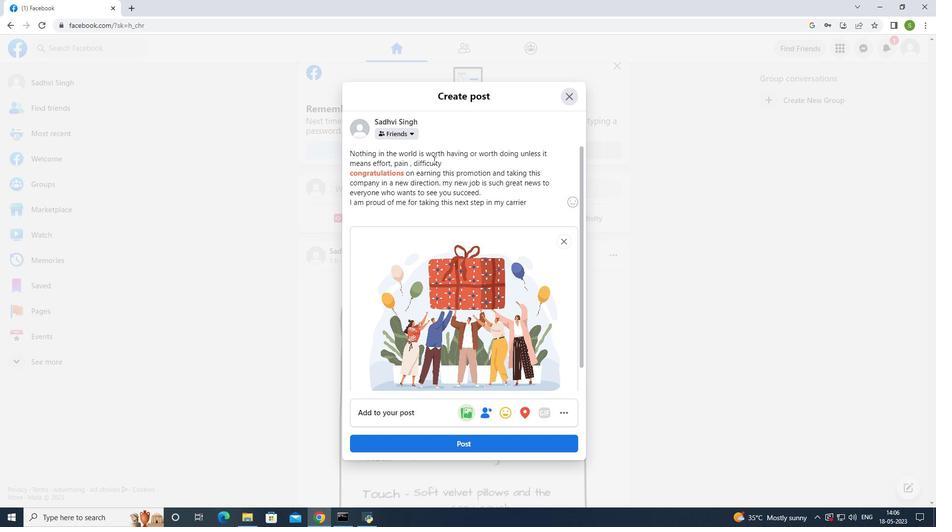 
Action: Mouse moved to (483, 441)
Screenshot: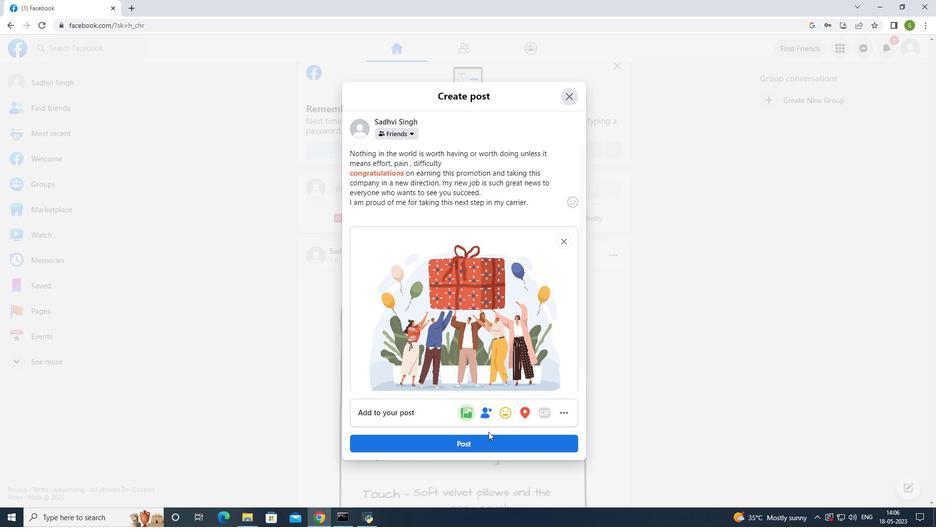 
Action: Mouse pressed left at (483, 441)
Screenshot: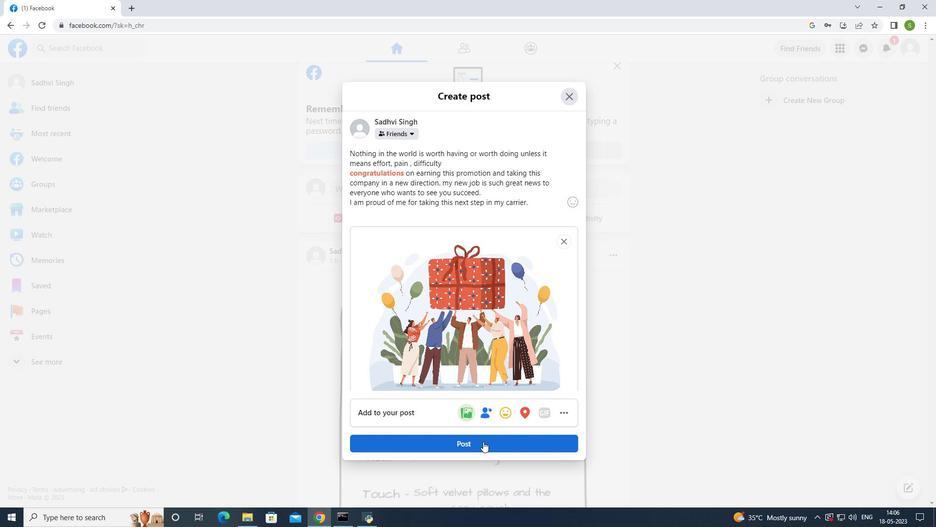 
Action: Mouse moved to (273, 199)
Screenshot: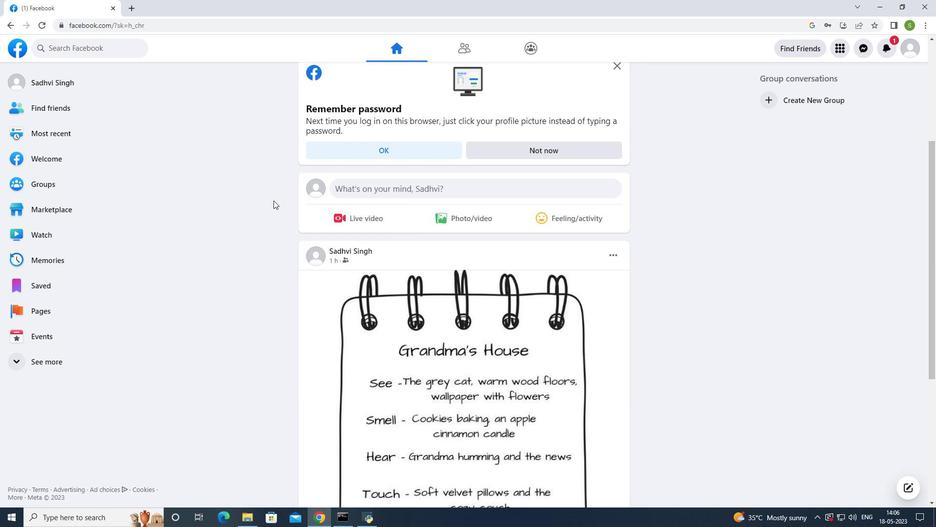 
Action: Mouse scrolled (273, 200) with delta (0, 0)
Screenshot: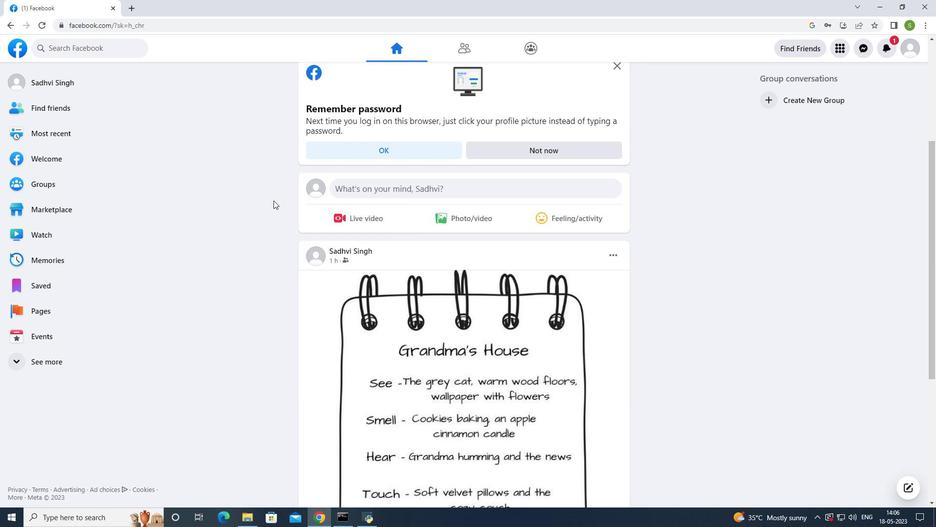 
Action: Mouse moved to (273, 199)
Screenshot: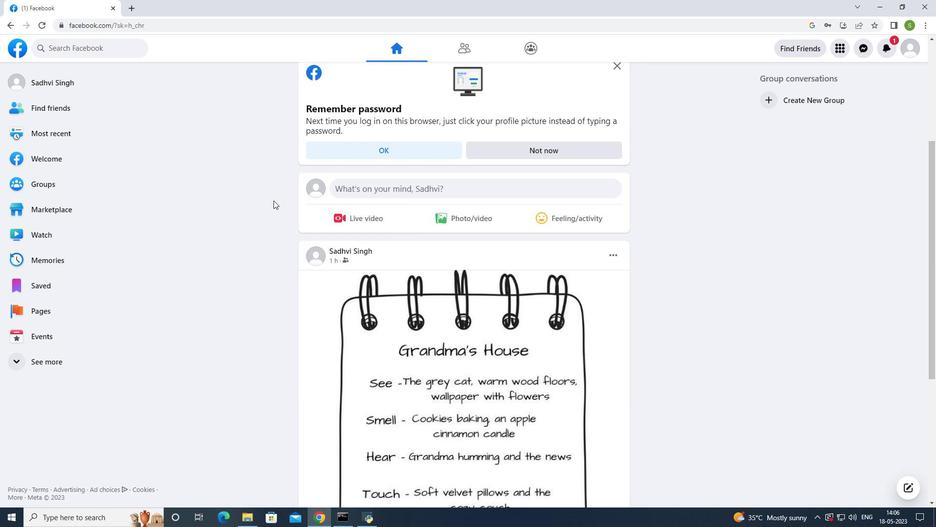 
Action: Mouse scrolled (273, 199) with delta (0, 0)
Screenshot: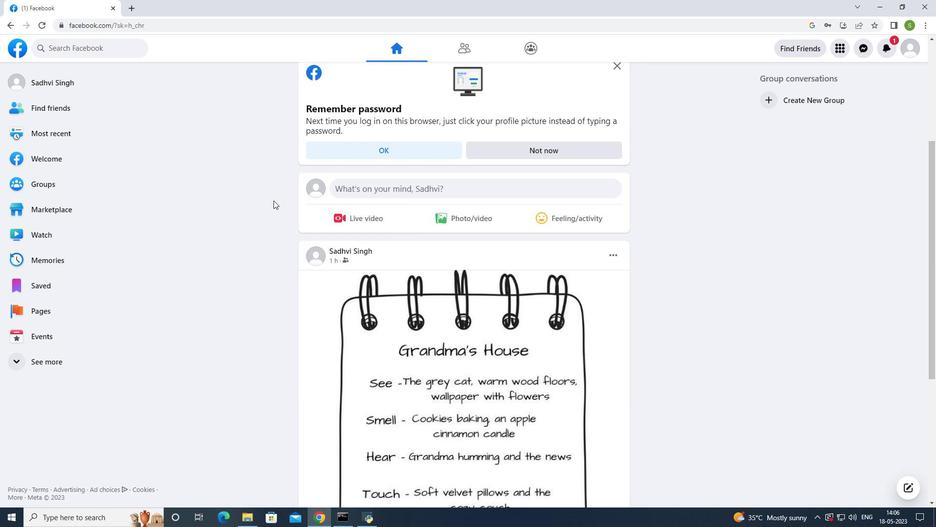
Action: Mouse moved to (273, 198)
Screenshot: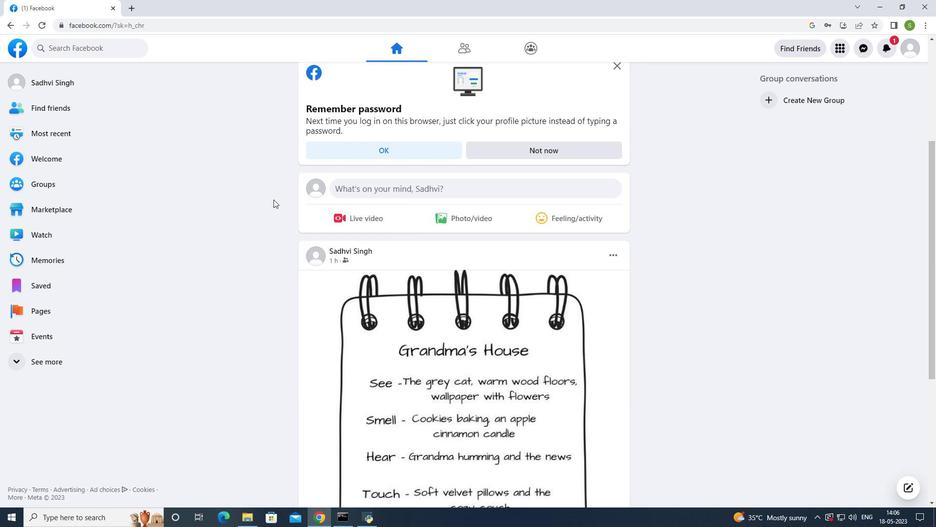 
Action: Mouse scrolled (273, 198) with delta (0, 0)
Screenshot: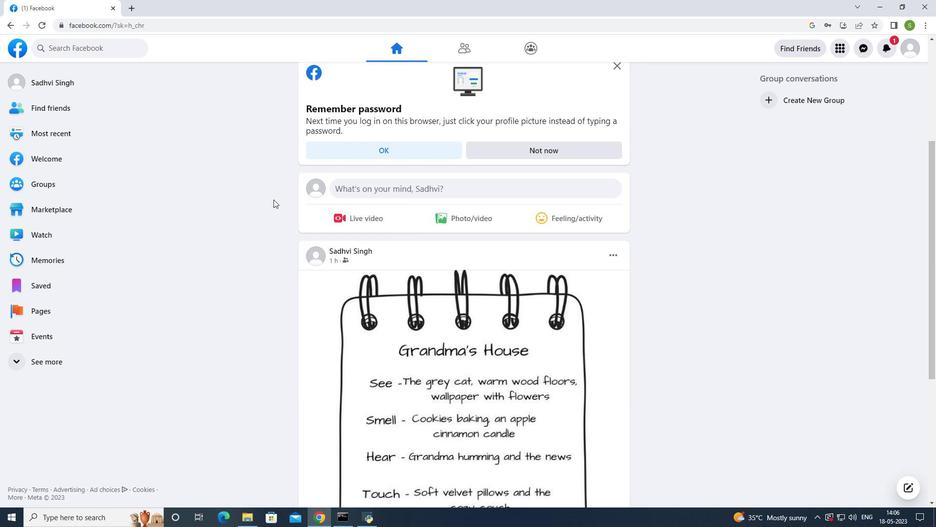 
Action: Mouse moved to (273, 196)
Screenshot: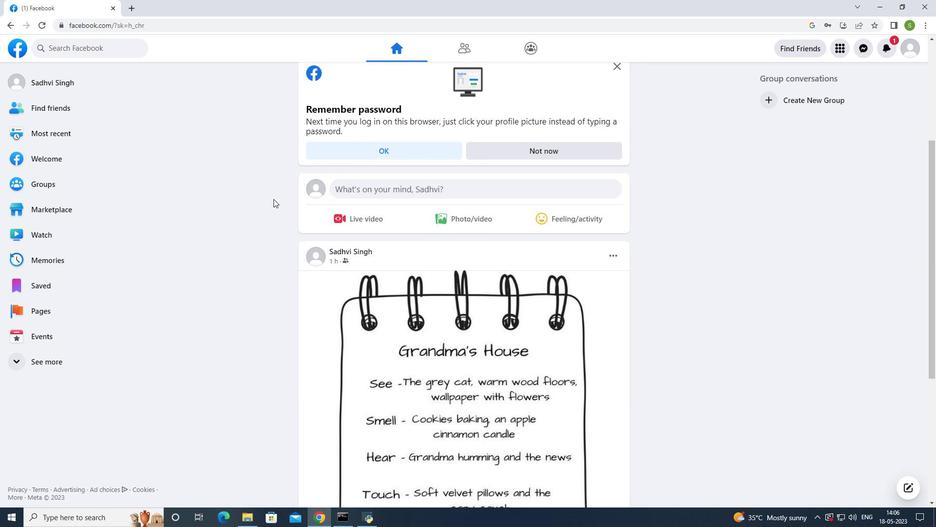 
Action: Mouse scrolled (273, 196) with delta (0, 0)
Screenshot: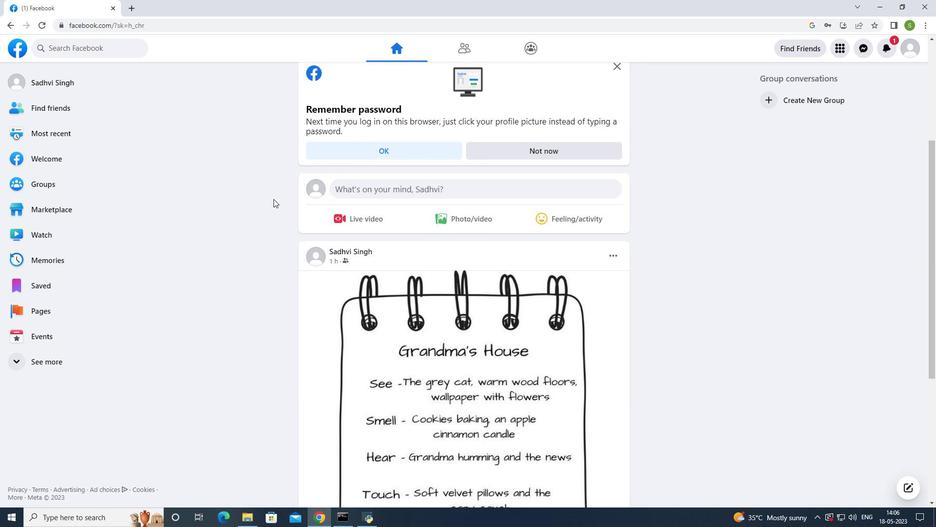 
Action: Mouse moved to (276, 192)
Screenshot: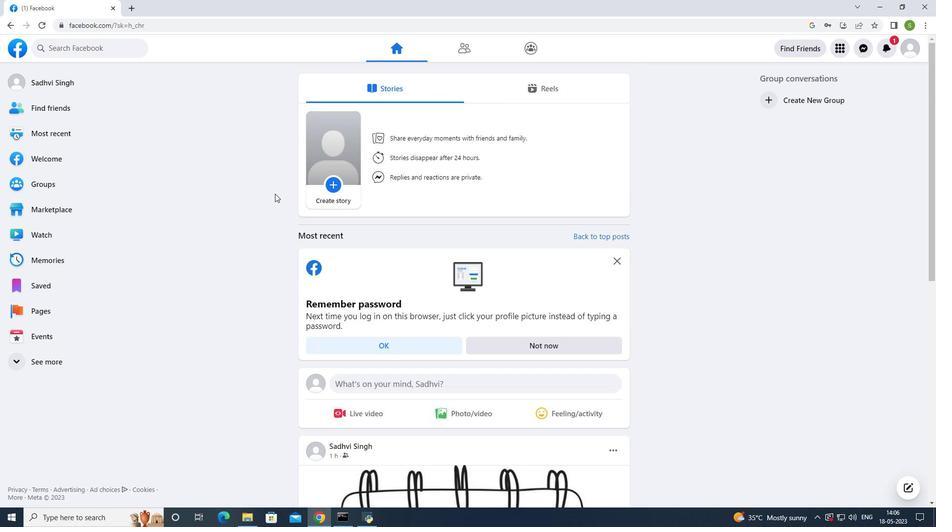 
Action: Mouse scrolled (276, 192) with delta (0, 0)
Screenshot: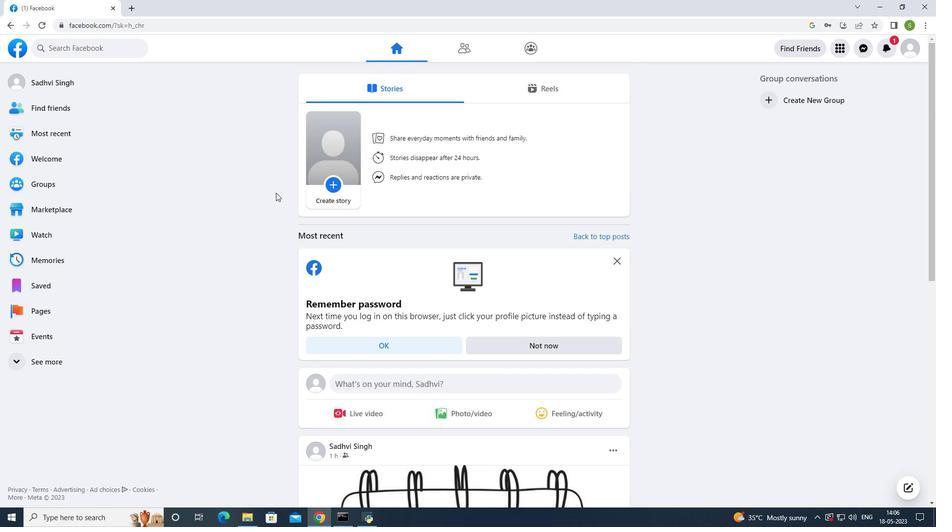 
Action: Mouse scrolled (276, 192) with delta (0, 0)
Screenshot: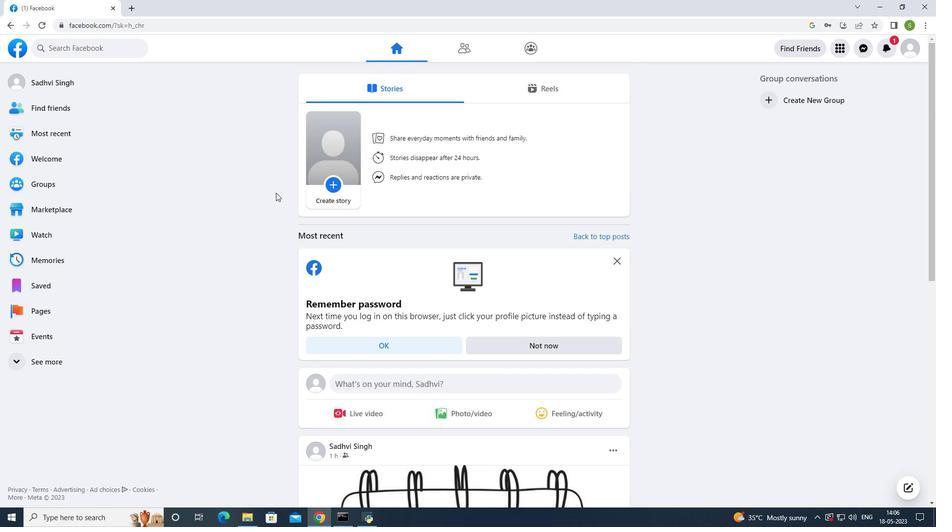 
Action: Mouse scrolled (276, 192) with delta (0, 0)
Screenshot: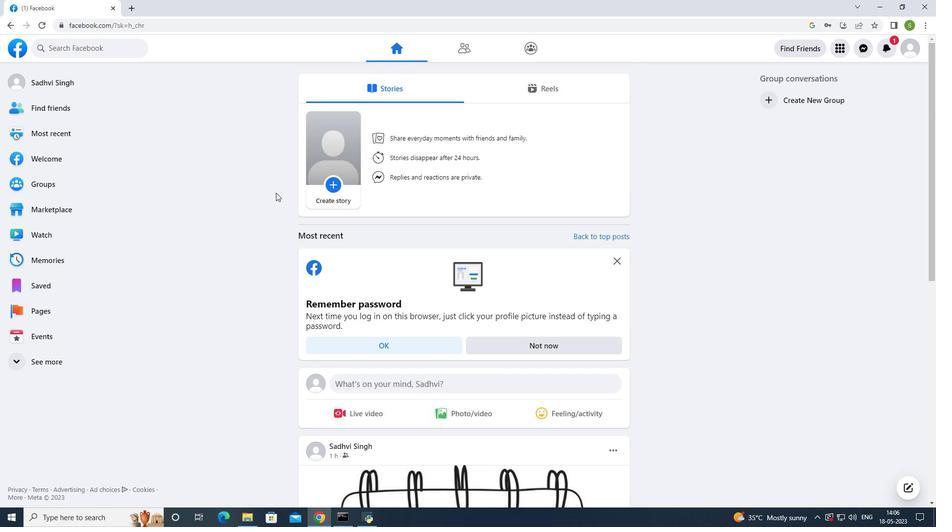 
Action: Mouse scrolled (276, 192) with delta (0, 0)
Screenshot: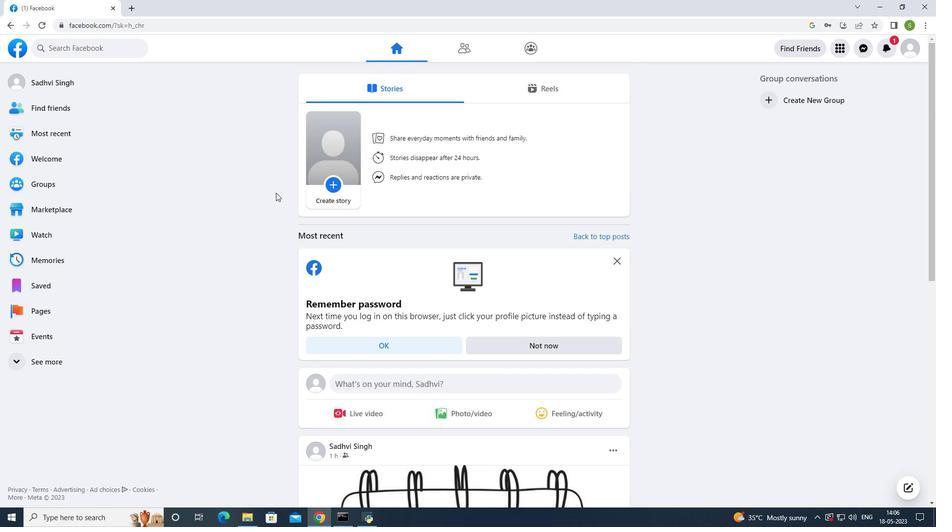 
Action: Mouse moved to (277, 190)
Screenshot: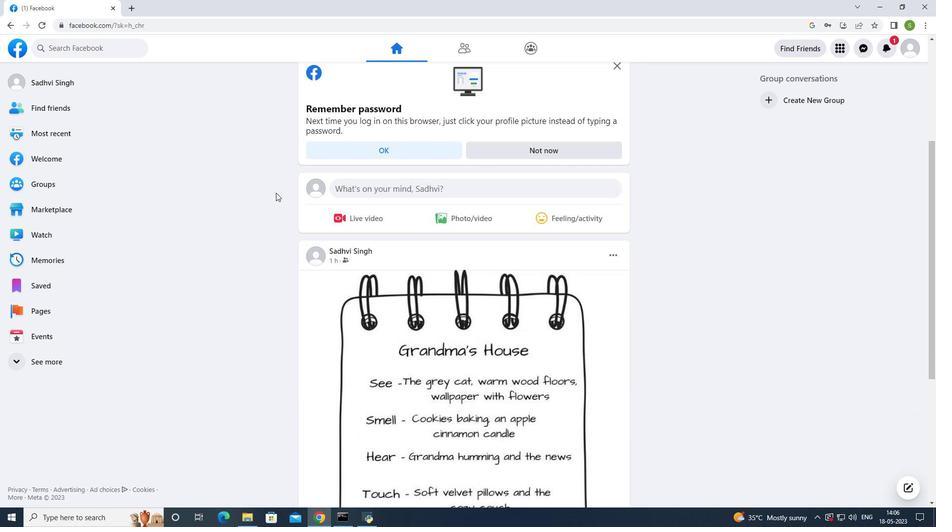 
Action: Mouse scrolled (277, 190) with delta (0, 0)
Screenshot: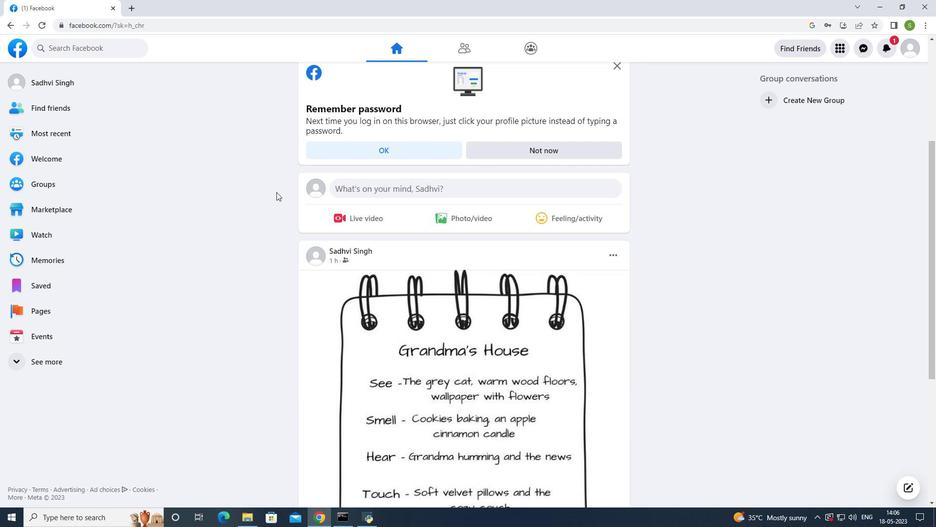 
Action: Mouse scrolled (277, 190) with delta (0, 0)
Screenshot: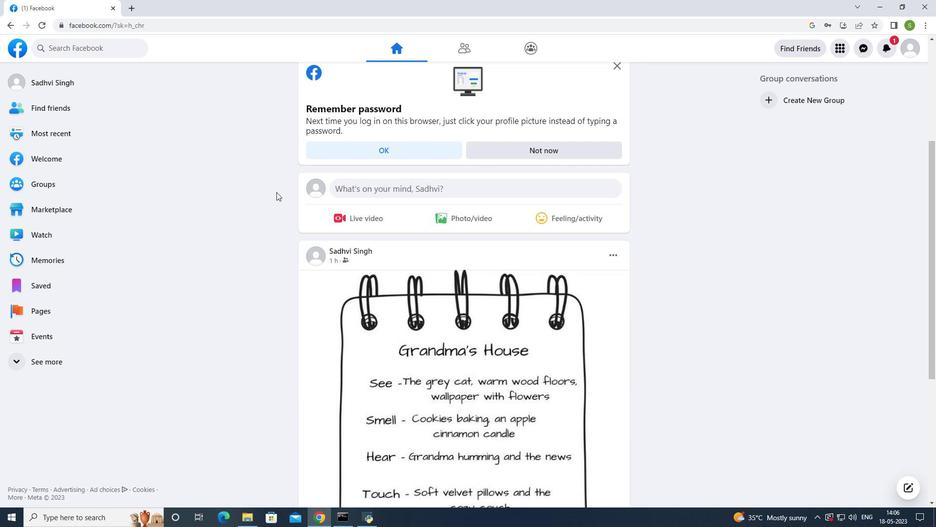 
Action: Mouse scrolled (277, 190) with delta (0, 0)
Screenshot: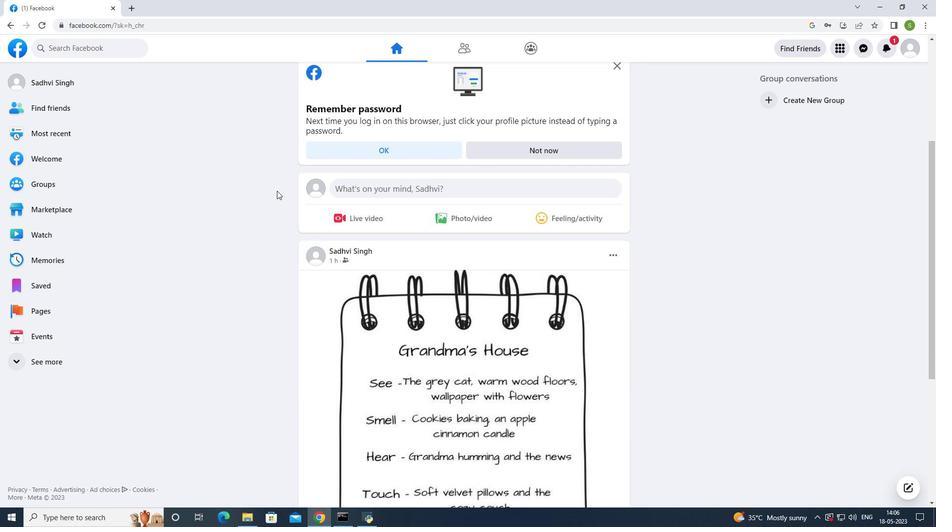 
Action: Mouse scrolled (277, 190) with delta (0, 0)
Screenshot: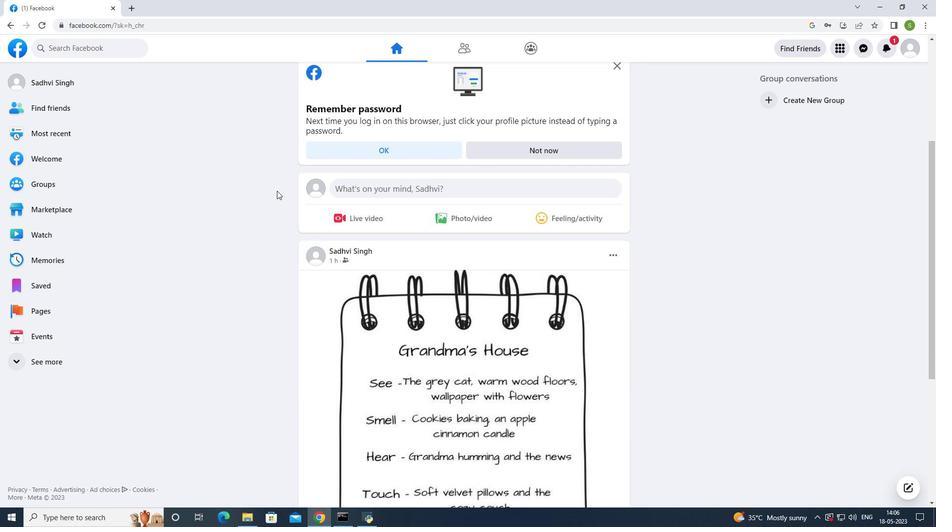 
Action: Mouse scrolled (277, 190) with delta (0, 0)
Screenshot: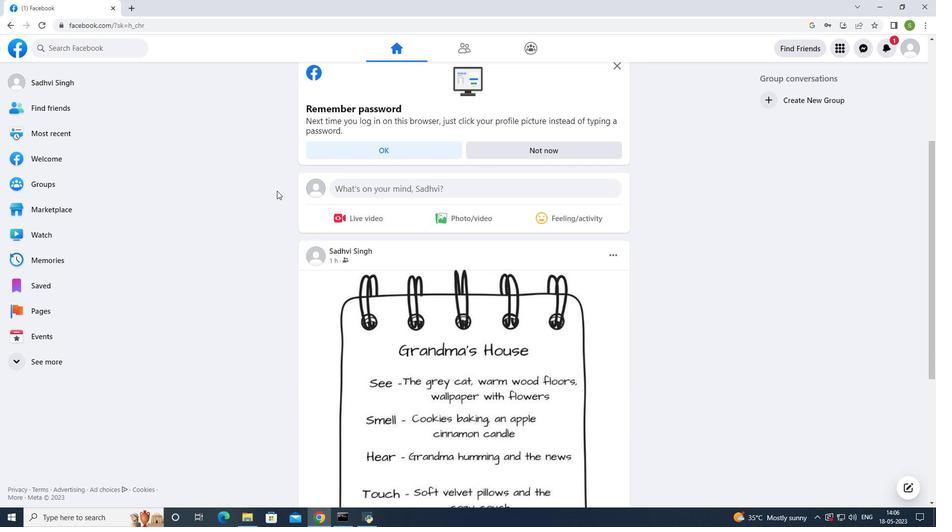 
Action: Mouse scrolled (277, 190) with delta (0, 0)
Screenshot: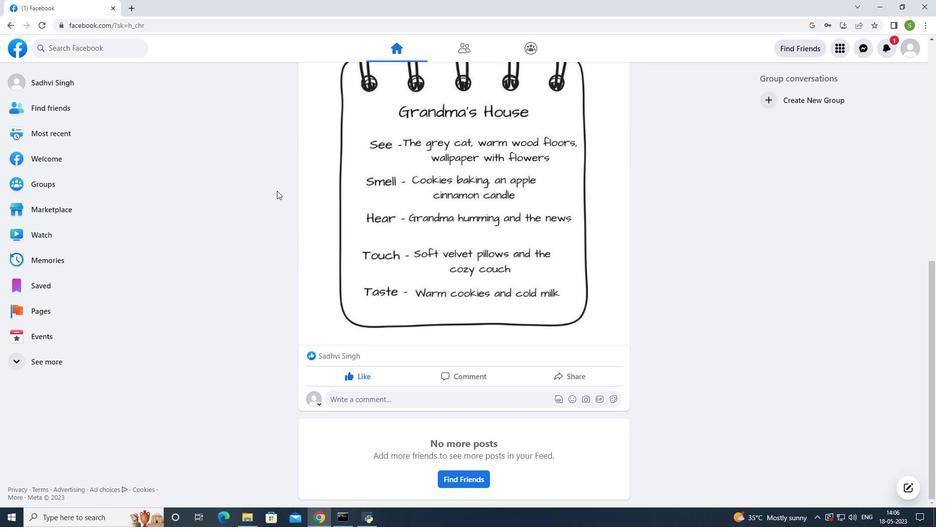 
Action: Mouse scrolled (277, 190) with delta (0, 0)
Screenshot: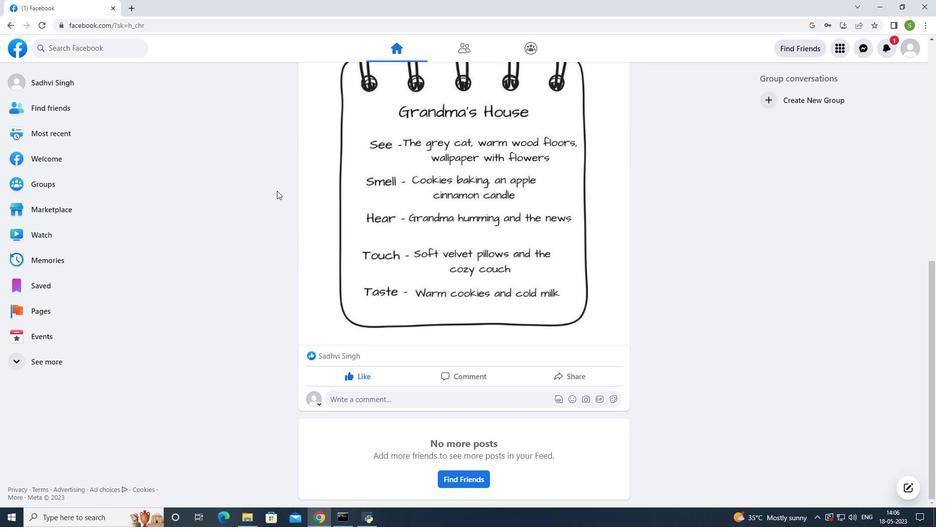 
Action: Mouse scrolled (277, 190) with delta (0, 0)
Screenshot: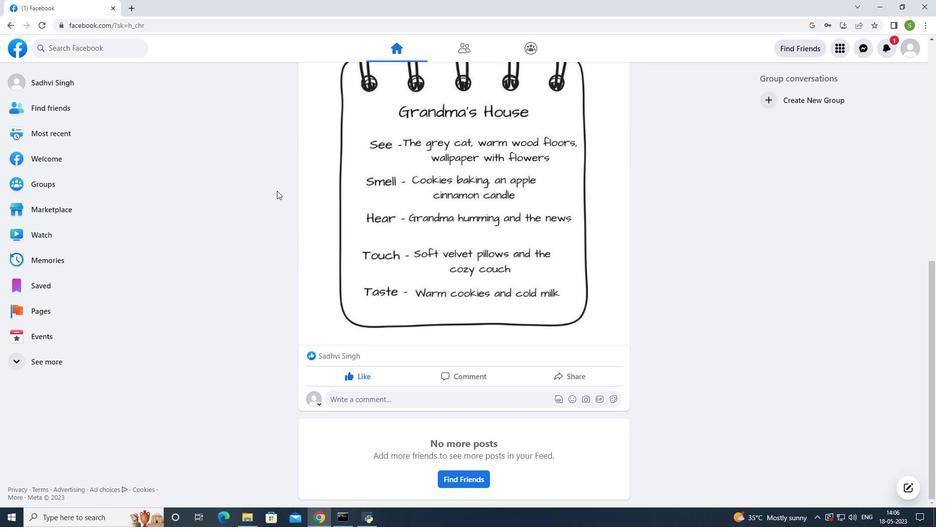 
Action: Mouse scrolled (277, 190) with delta (0, 0)
Screenshot: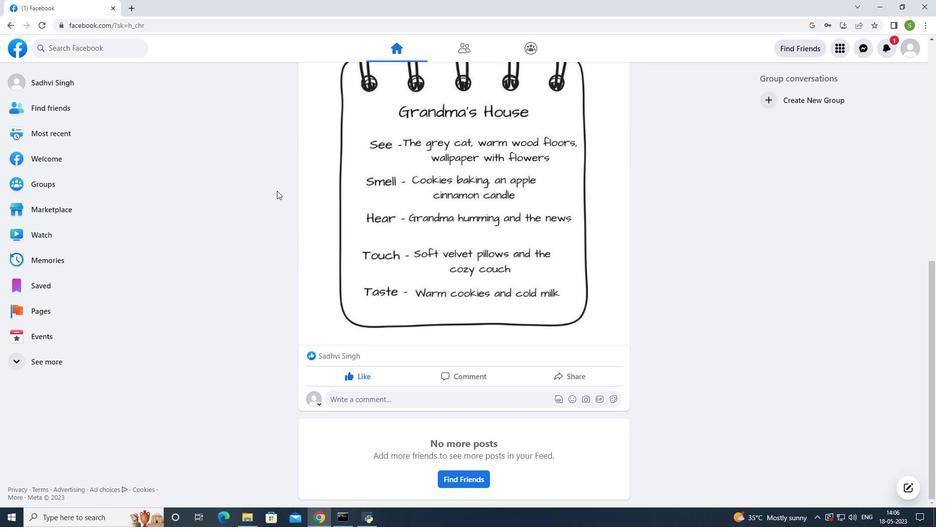 
Action: Mouse scrolled (277, 191) with delta (0, 0)
Screenshot: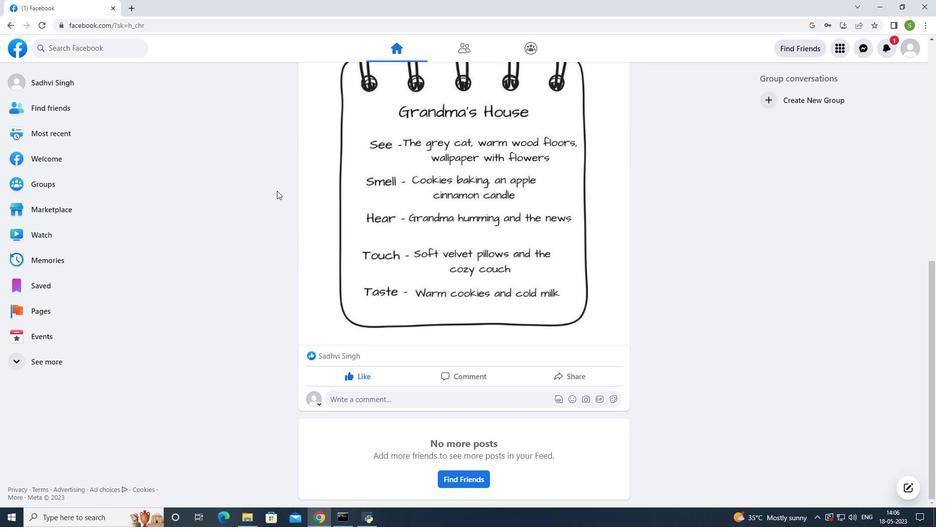 
Action: Mouse scrolled (277, 191) with delta (0, 0)
Screenshot: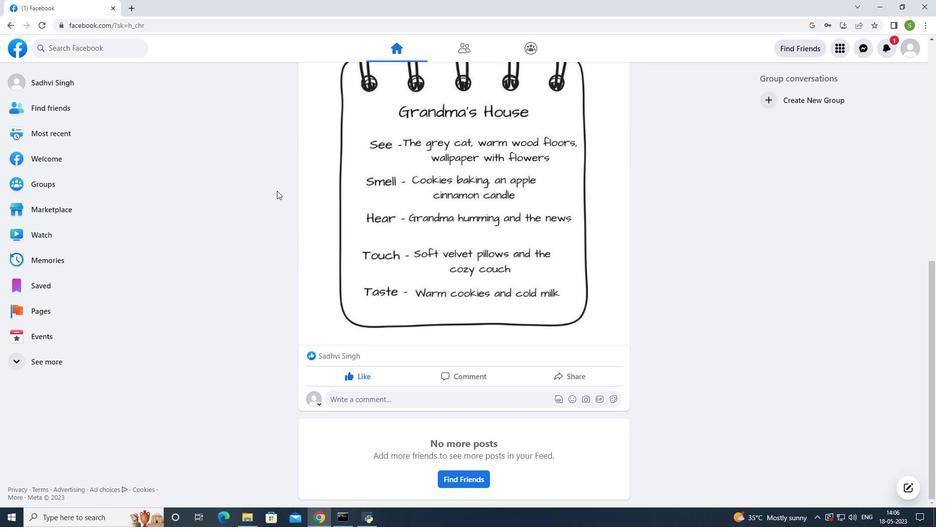 
Action: Mouse scrolled (277, 191) with delta (0, 0)
Screenshot: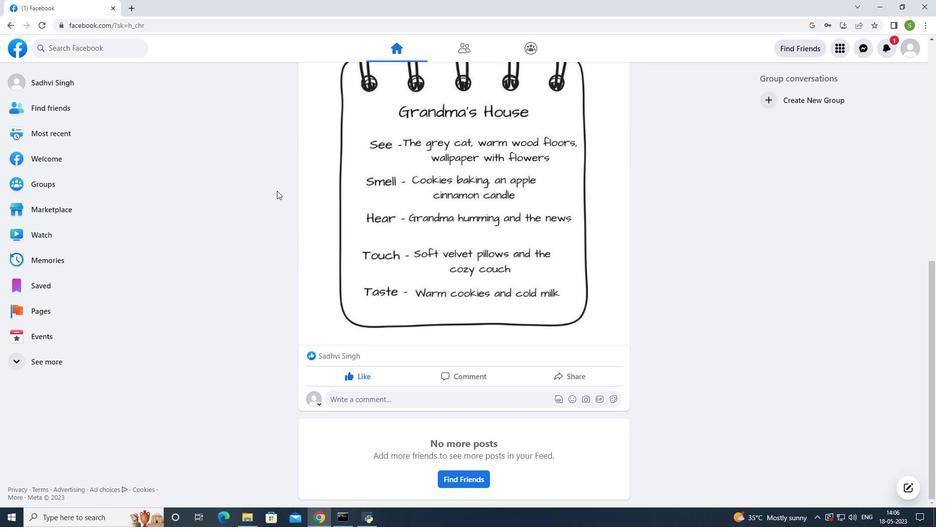 
Action: Mouse scrolled (277, 191) with delta (0, 0)
Screenshot: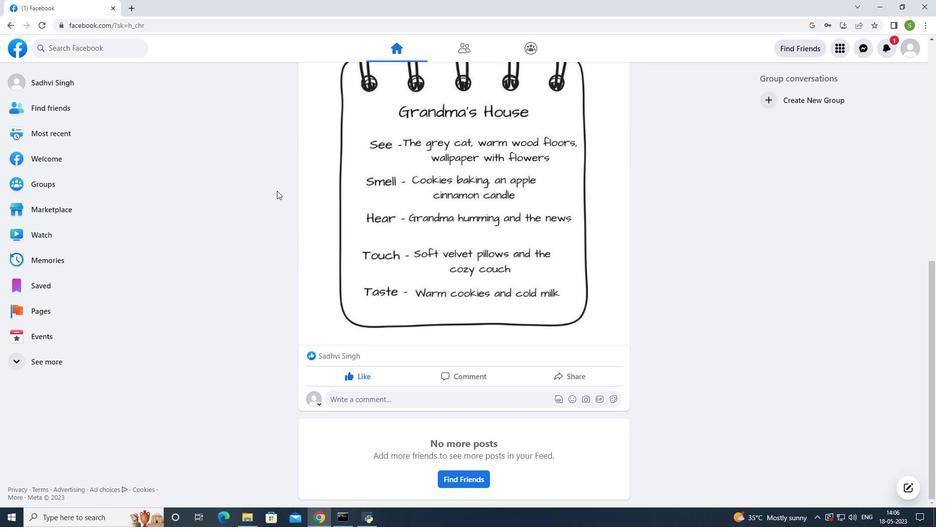 
Action: Mouse moved to (277, 189)
Screenshot: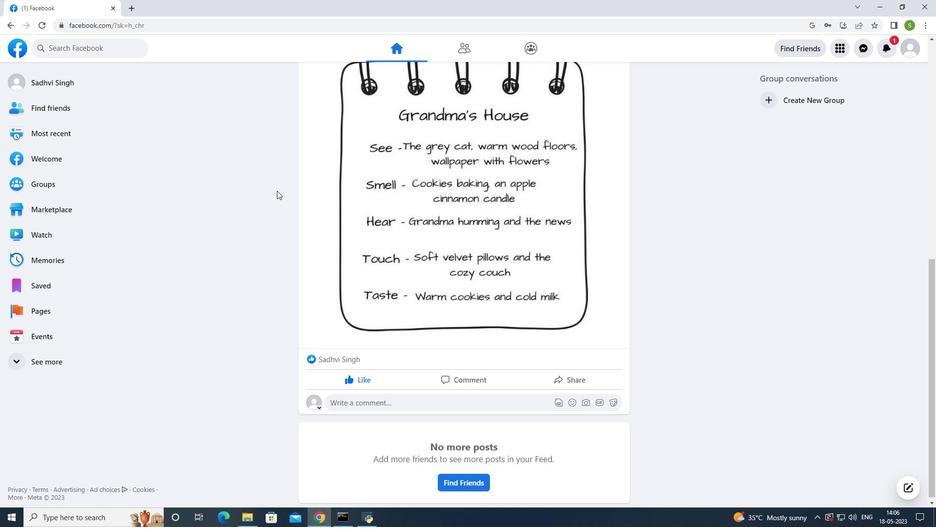 
Action: Mouse scrolled (277, 189) with delta (0, 0)
Screenshot: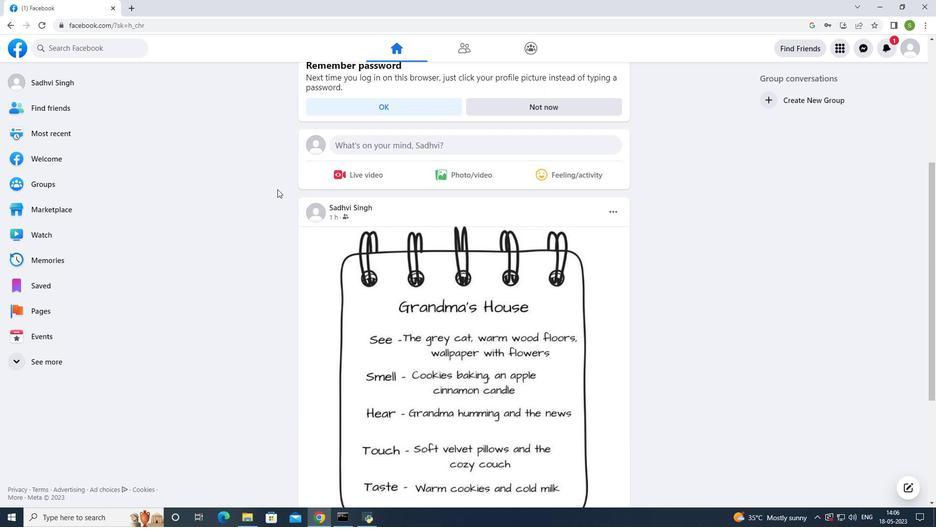 
Action: Mouse scrolled (277, 189) with delta (0, 0)
Screenshot: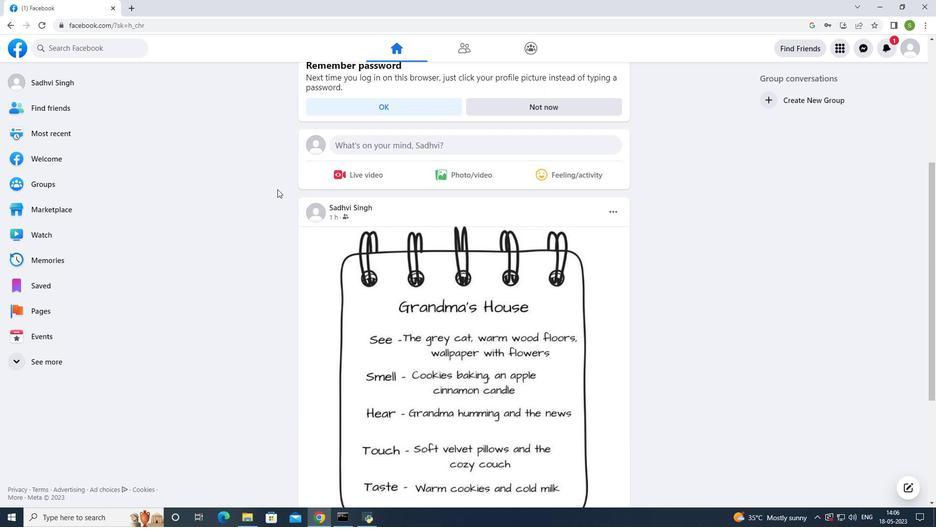 
Action: Mouse scrolled (277, 189) with delta (0, 0)
Screenshot: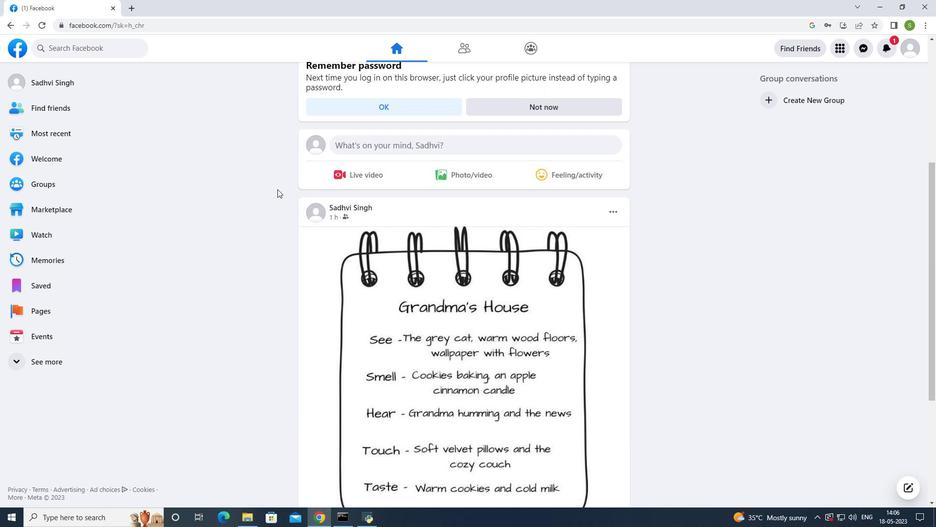 
Action: Mouse moved to (37, 23)
Screenshot: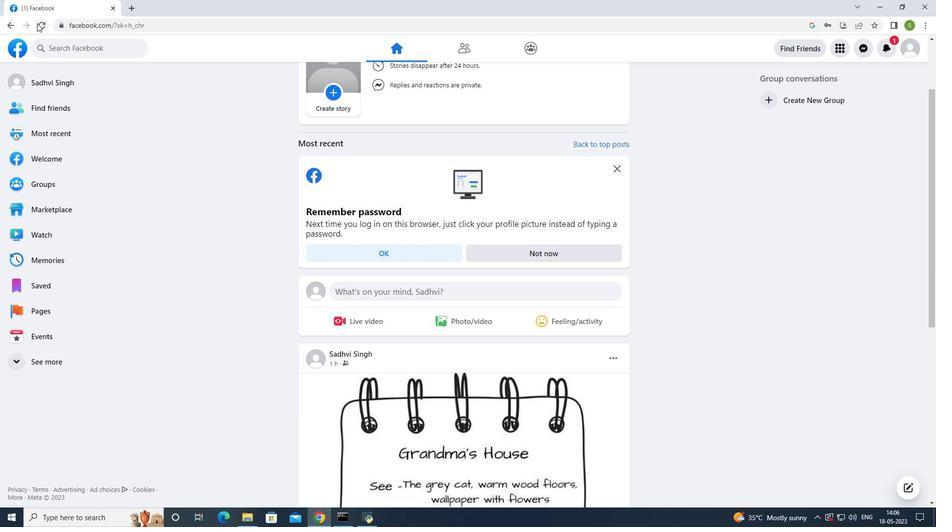 
Action: Mouse pressed left at (37, 23)
Screenshot: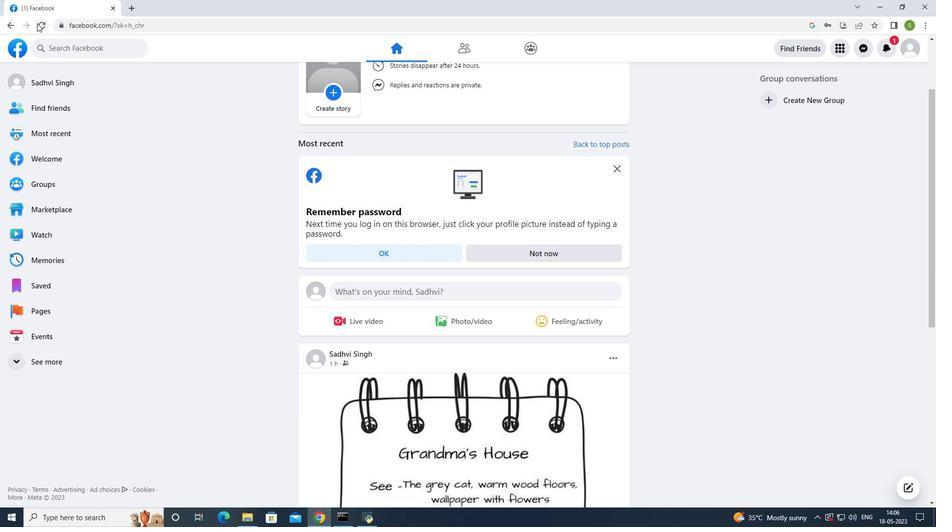 
Action: Mouse moved to (356, 241)
Screenshot: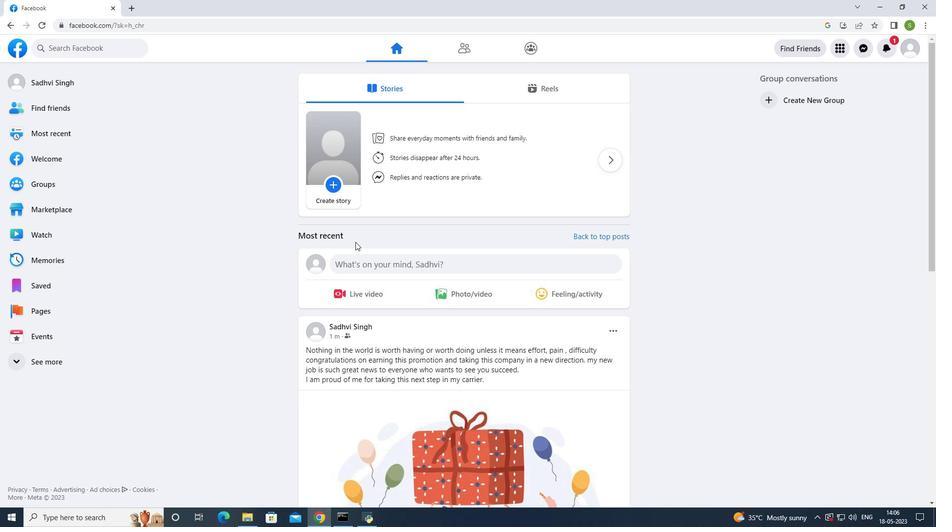 
Action: Mouse scrolled (356, 241) with delta (0, 0)
Screenshot: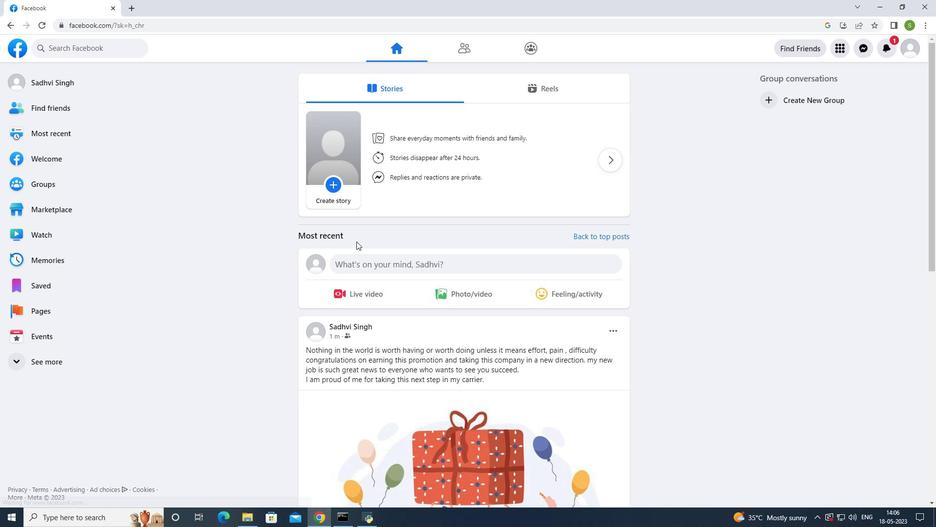 
Action: Mouse scrolled (356, 241) with delta (0, 0)
Screenshot: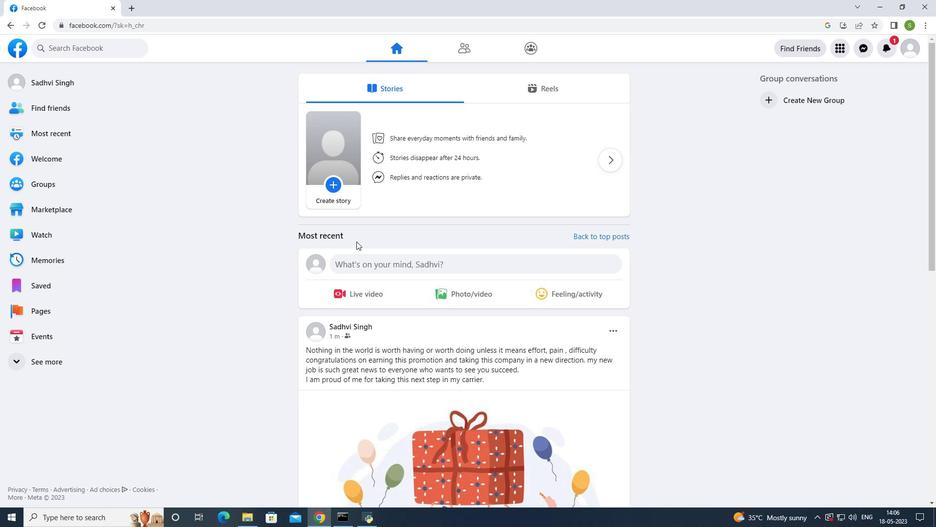 
Action: Mouse scrolled (356, 241) with delta (0, 0)
Screenshot: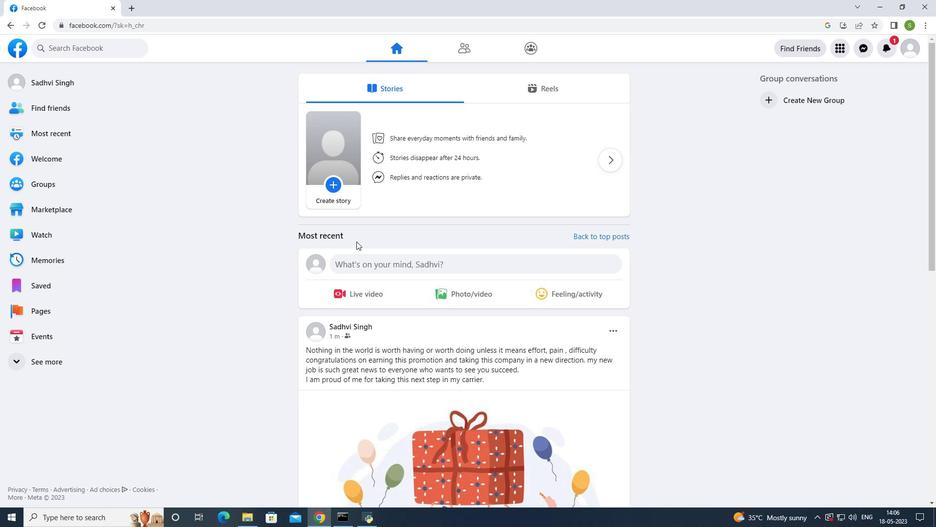 
Action: Mouse scrolled (356, 241) with delta (0, 0)
Screenshot: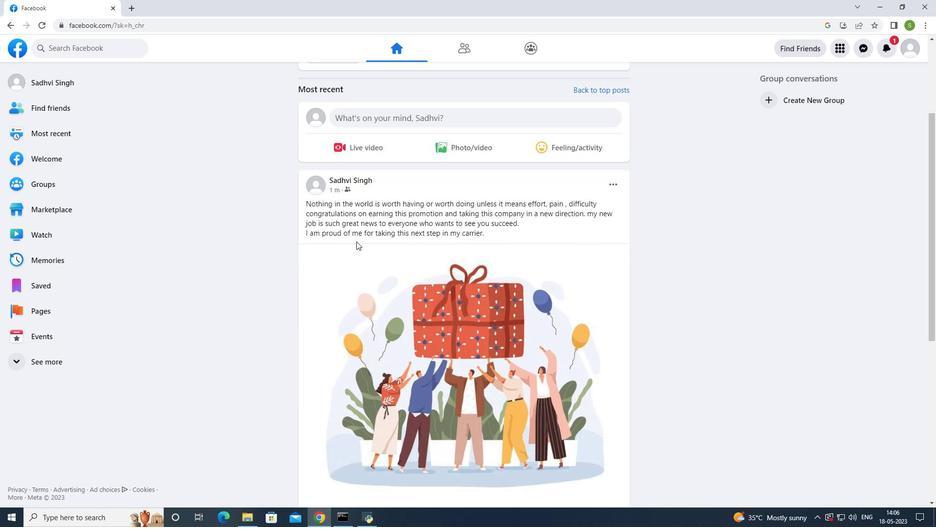
Action: Mouse scrolled (356, 241) with delta (0, 0)
Screenshot: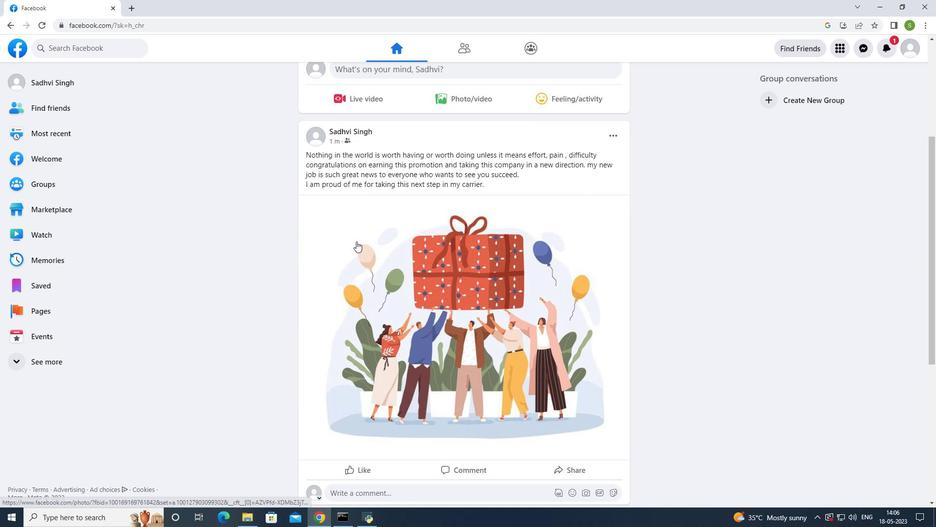 
Action: Mouse scrolled (356, 241) with delta (0, 0)
Screenshot: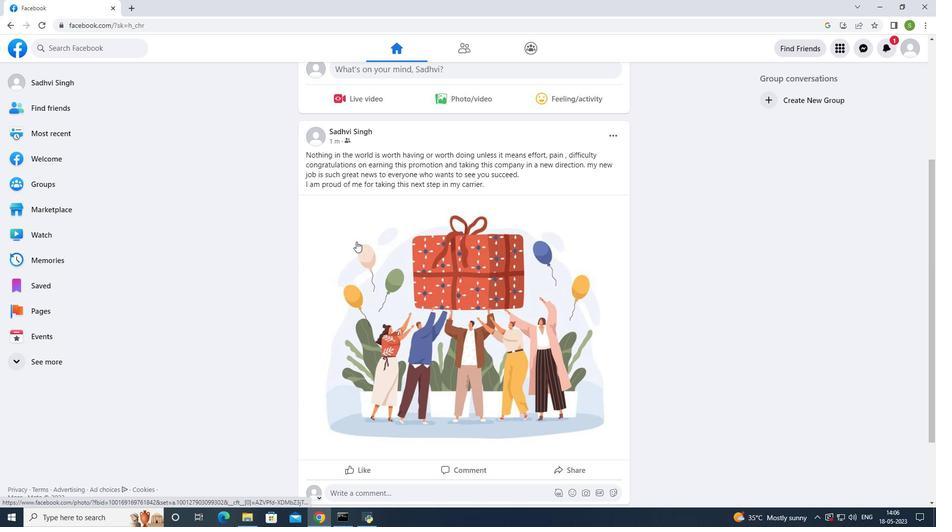 
Action: Mouse scrolled (356, 241) with delta (0, 0)
Screenshot: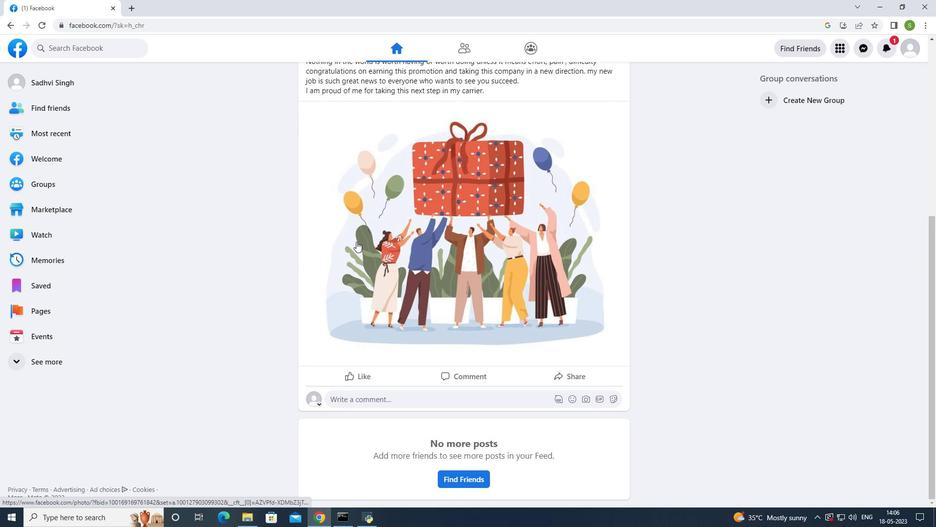 
Action: Mouse scrolled (356, 241) with delta (0, 0)
Screenshot: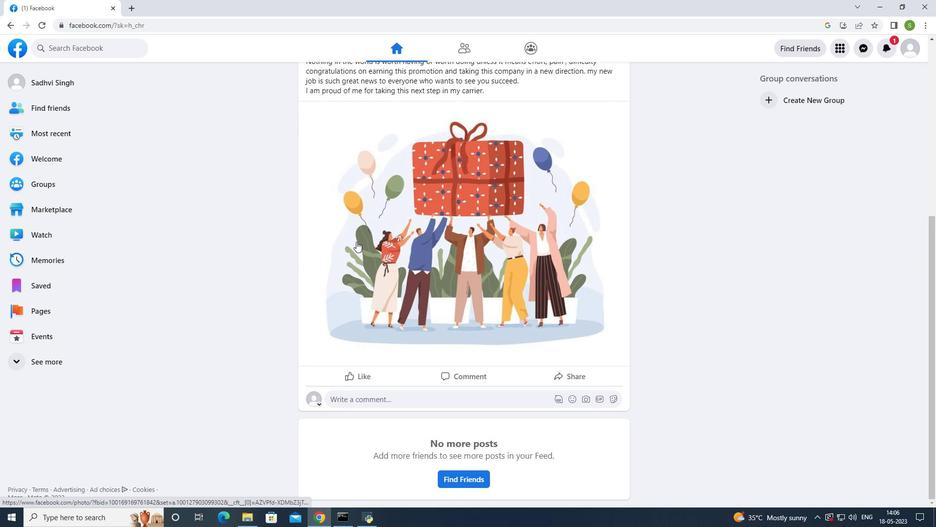 
Action: Mouse scrolled (356, 241) with delta (0, 0)
Screenshot: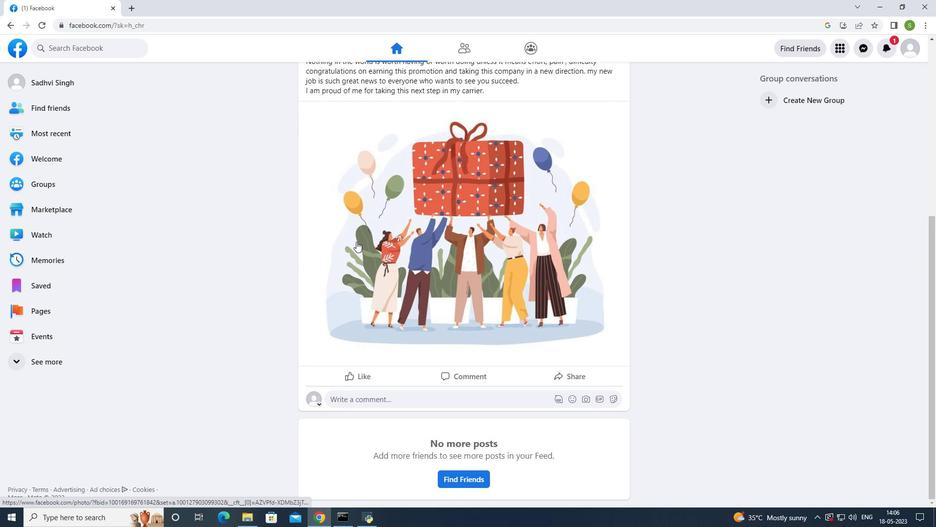 
Action: Mouse scrolled (356, 242) with delta (0, 0)
Screenshot: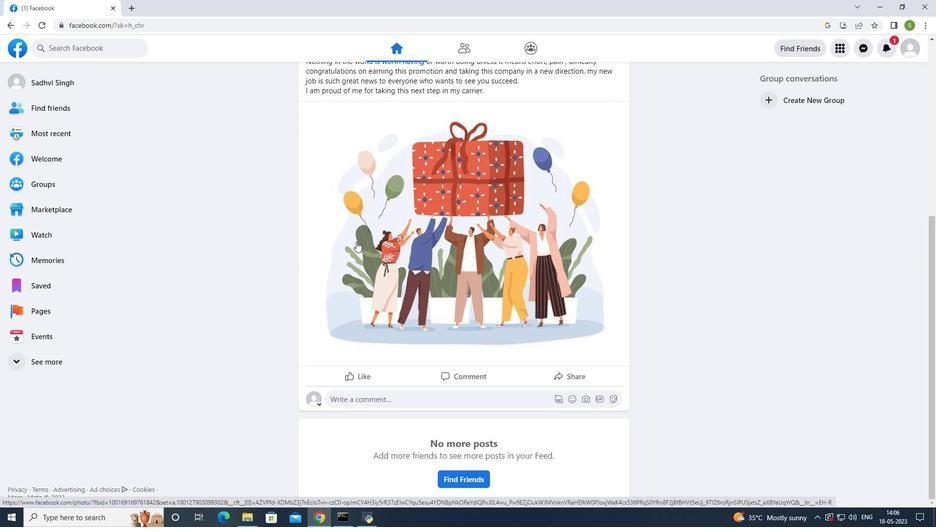 
Action: Mouse scrolled (356, 242) with delta (0, 0)
Screenshot: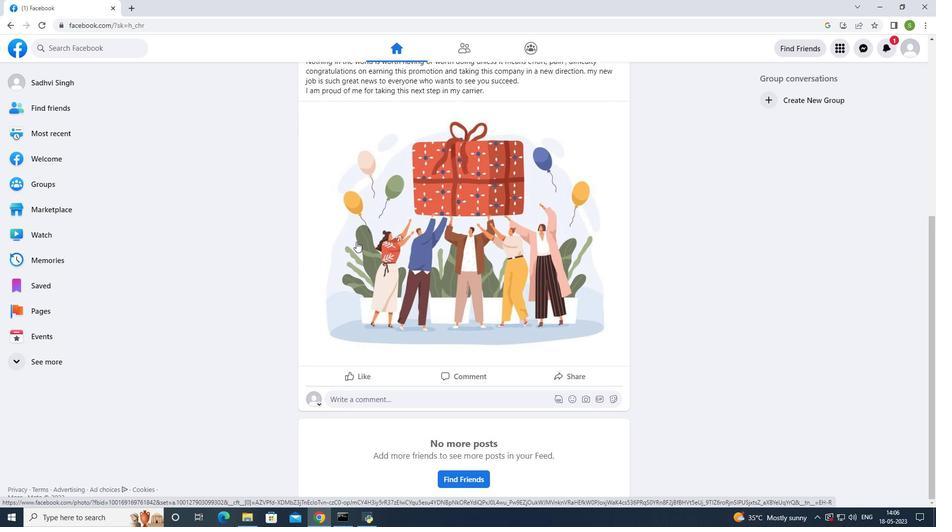 
Action: Mouse scrolled (356, 242) with delta (0, 0)
Screenshot: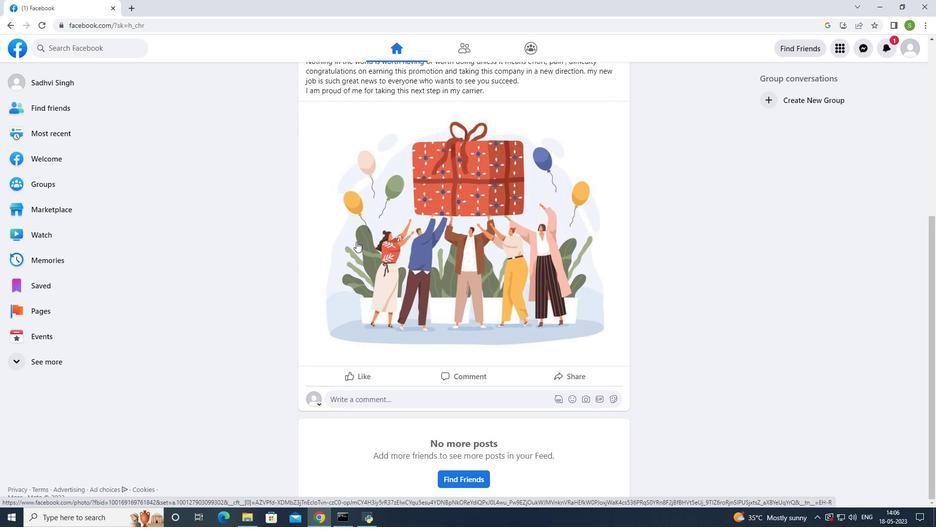 
Action: Mouse scrolled (356, 242) with delta (0, 0)
Screenshot: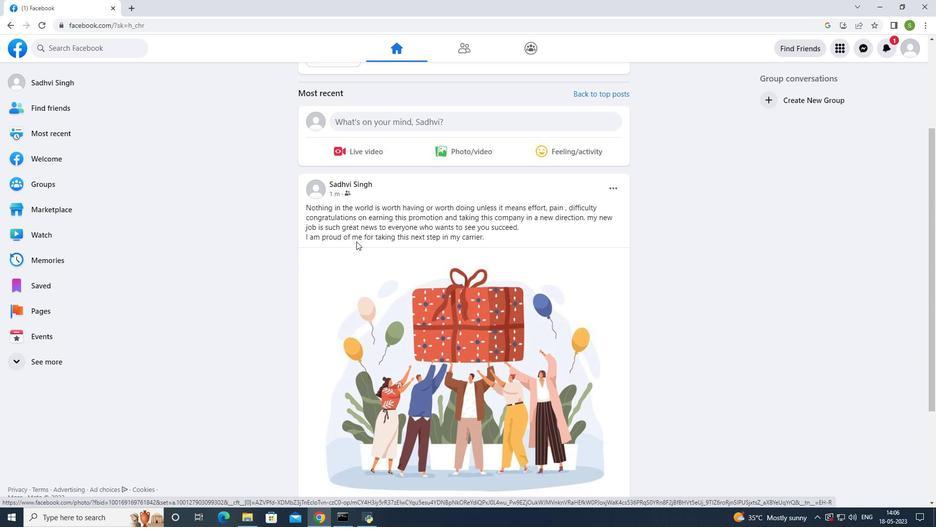 
Action: Mouse scrolled (356, 242) with delta (0, 0)
Screenshot: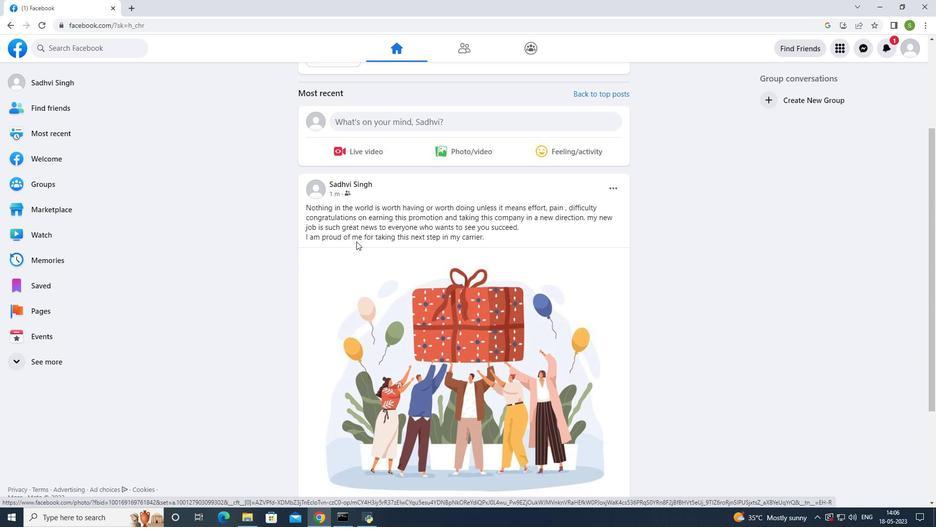 
Action: Mouse scrolled (356, 242) with delta (0, 0)
Screenshot: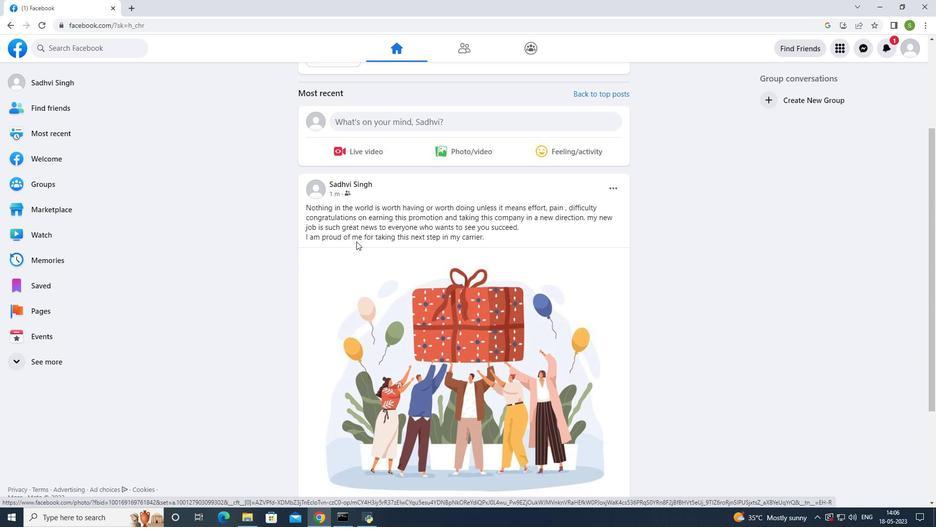 
Action: Mouse scrolled (356, 242) with delta (0, 0)
Screenshot: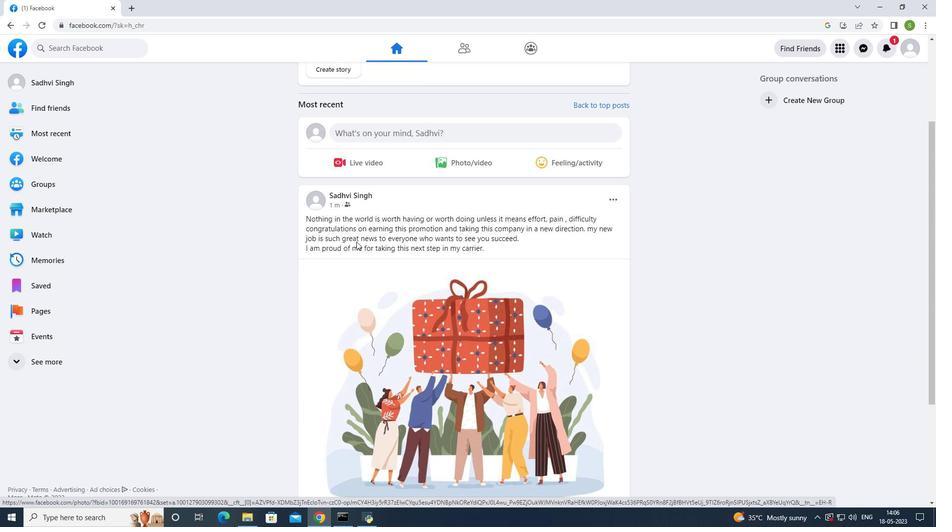 
Action: Mouse moved to (357, 241)
Screenshot: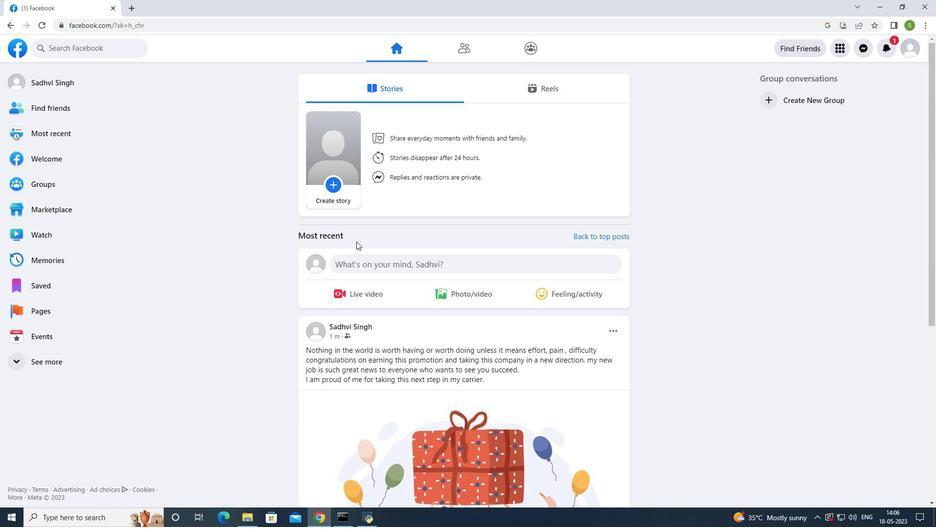 
Action: Mouse scrolled (357, 241) with delta (0, 0)
Screenshot: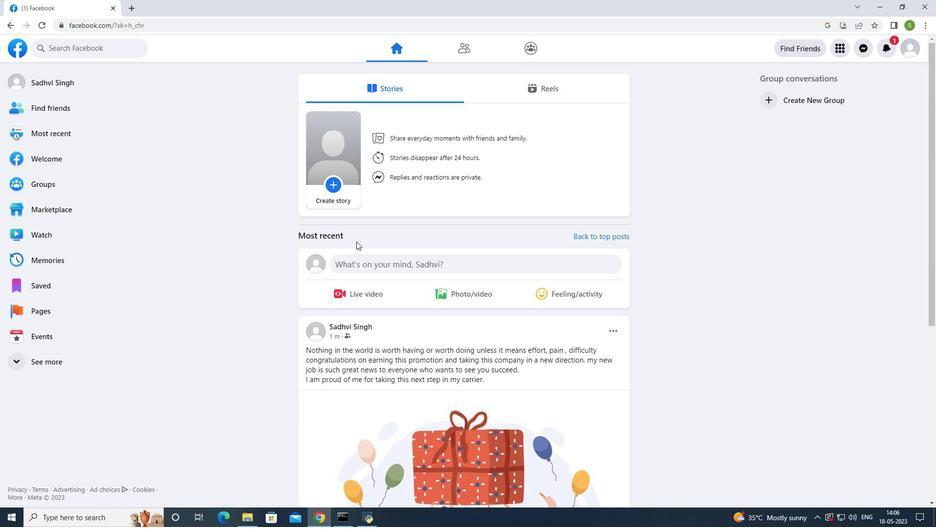 
Action: Mouse moved to (357, 240)
Screenshot: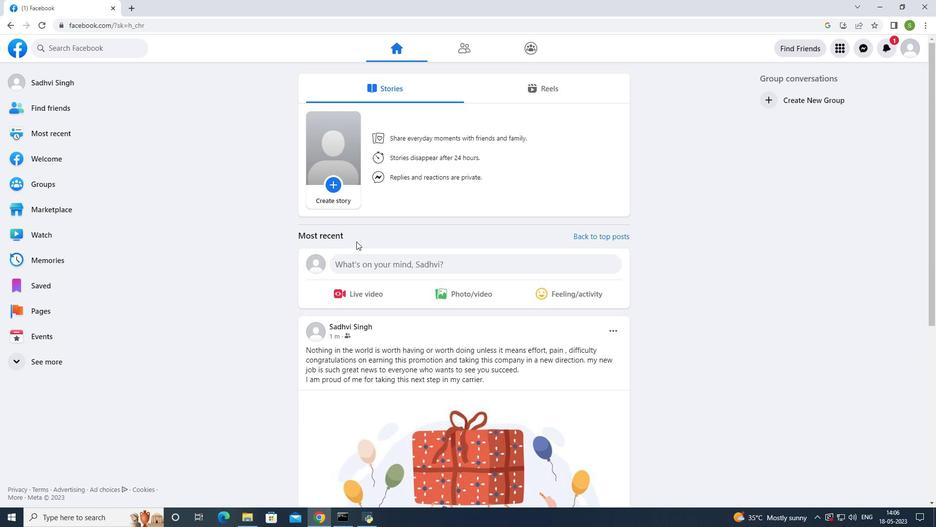
Action: Mouse scrolled (357, 241) with delta (0, 0)
Screenshot: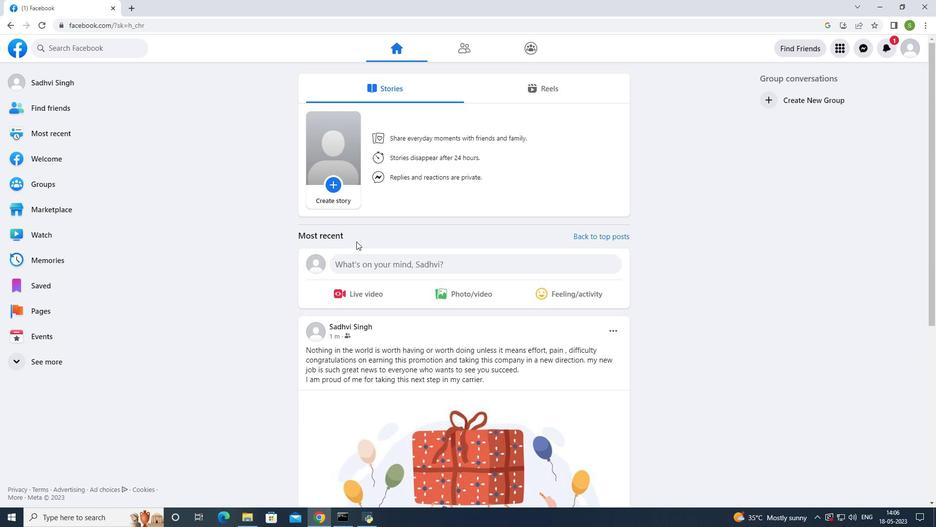 
Action: Mouse moved to (357, 239)
Screenshot: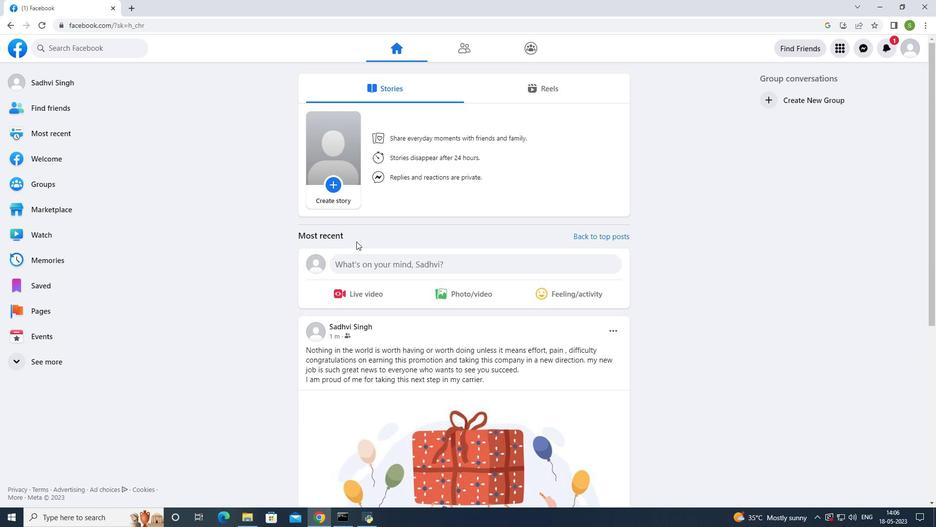 
Action: Mouse scrolled (357, 240) with delta (0, 0)
Screenshot: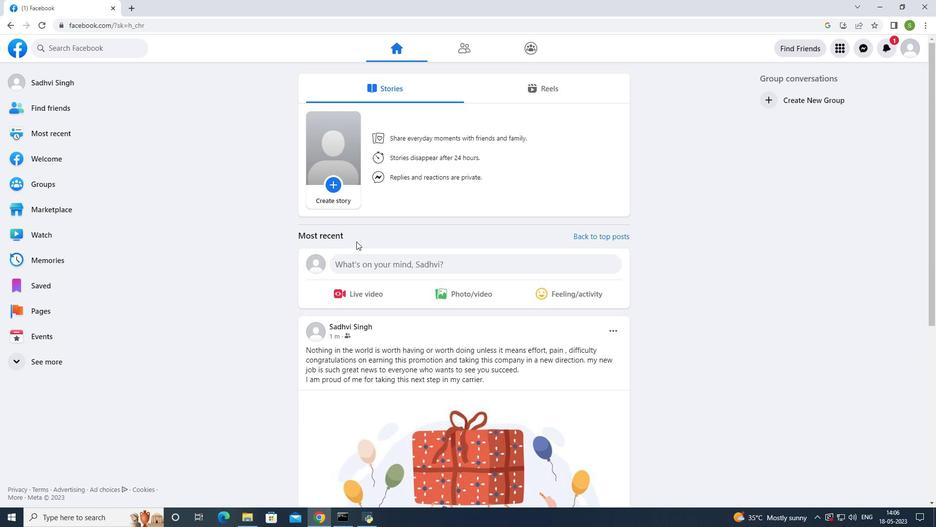 
Action: Mouse moved to (357, 239)
Screenshot: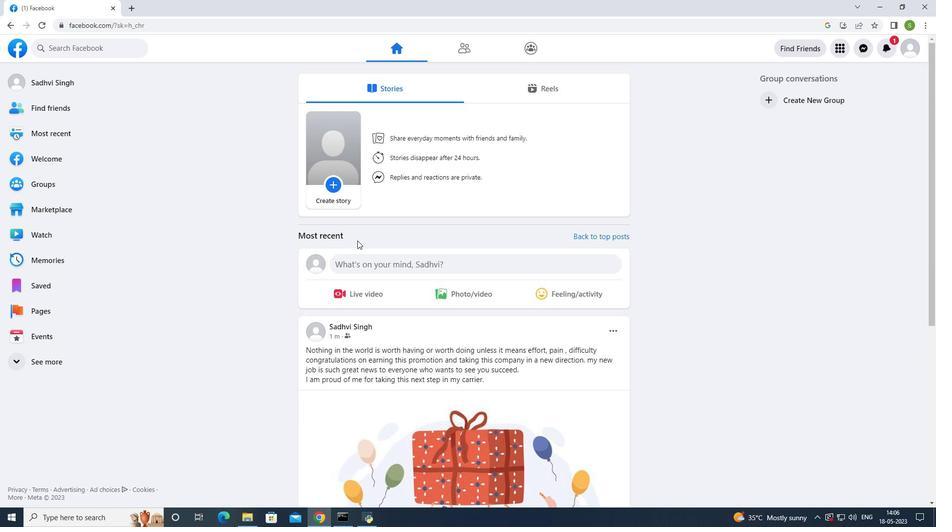
Action: Mouse scrolled (357, 240) with delta (0, 0)
Screenshot: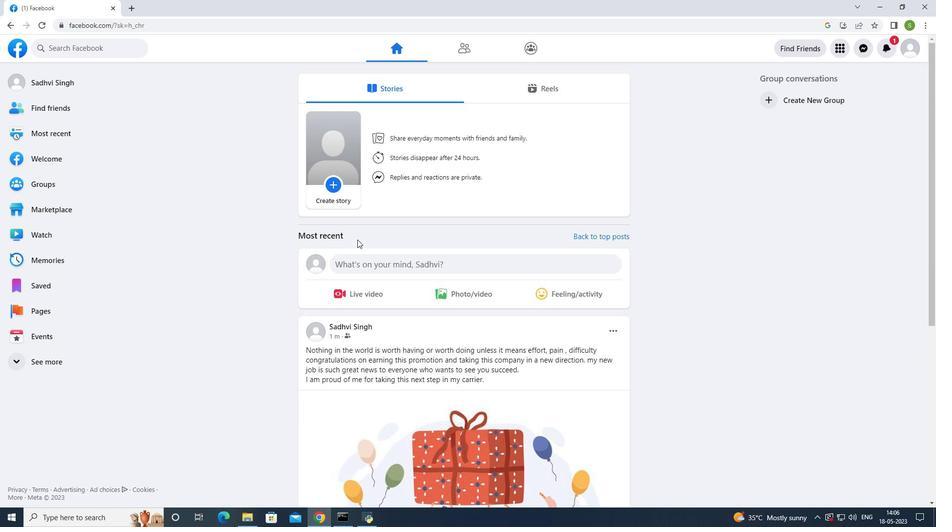 
Action: Mouse moved to (357, 239)
Screenshot: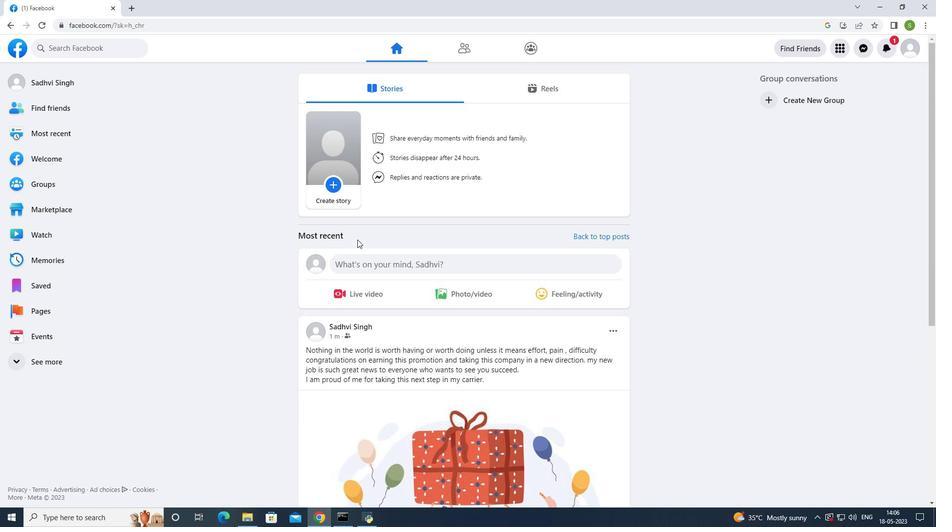 
Action: Mouse scrolled (357, 239) with delta (0, 0)
Screenshot: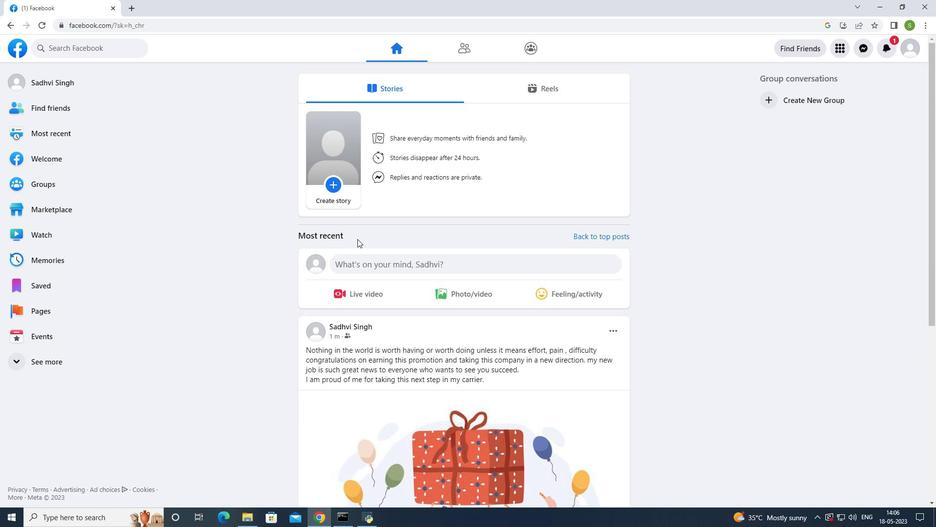 
Action: Mouse moved to (50, 113)
Screenshot: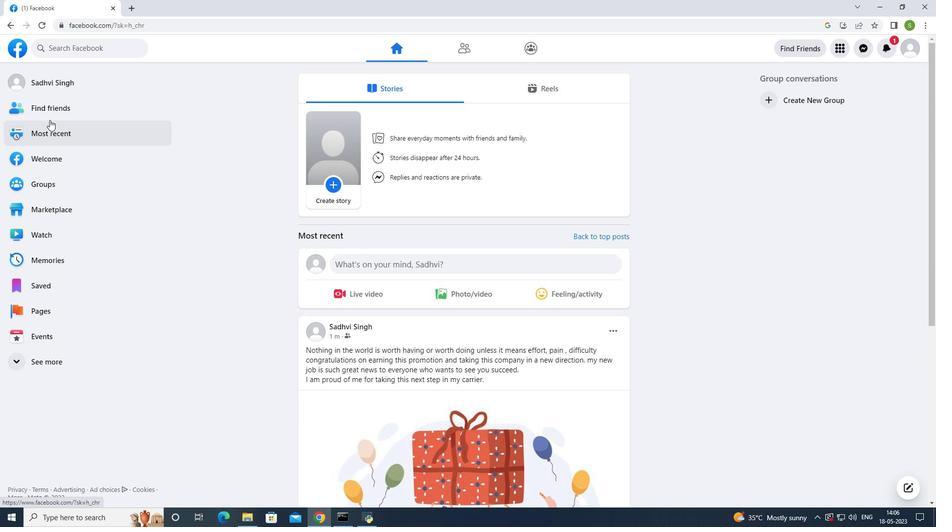 
Action: Mouse pressed left at (50, 113)
Screenshot: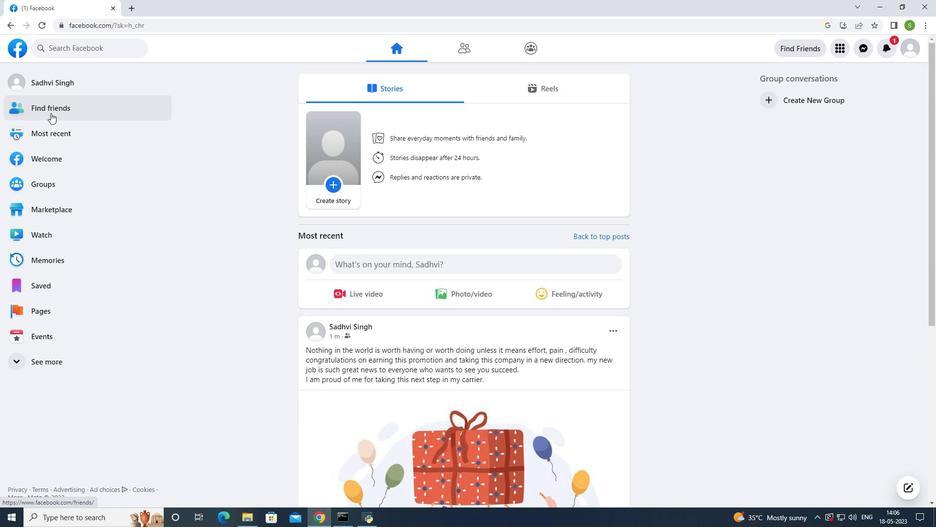 
Action: Mouse moved to (37, 153)
Screenshot: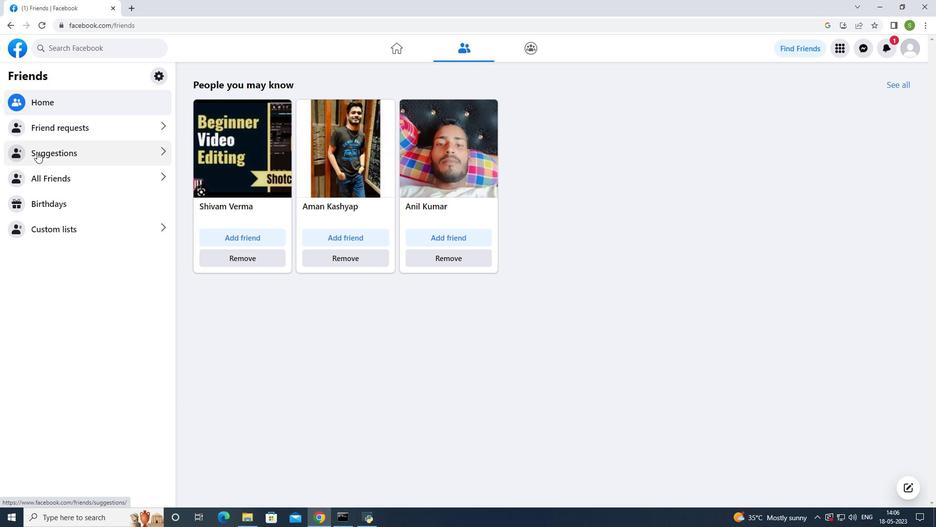 
Action: Mouse pressed left at (37, 153)
Screenshot: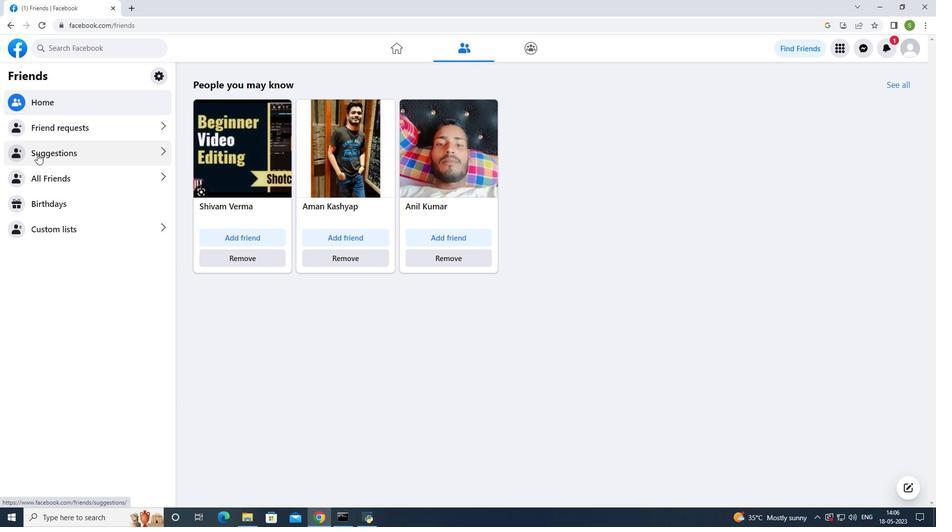 
Action: Mouse moved to (225, 174)
Screenshot: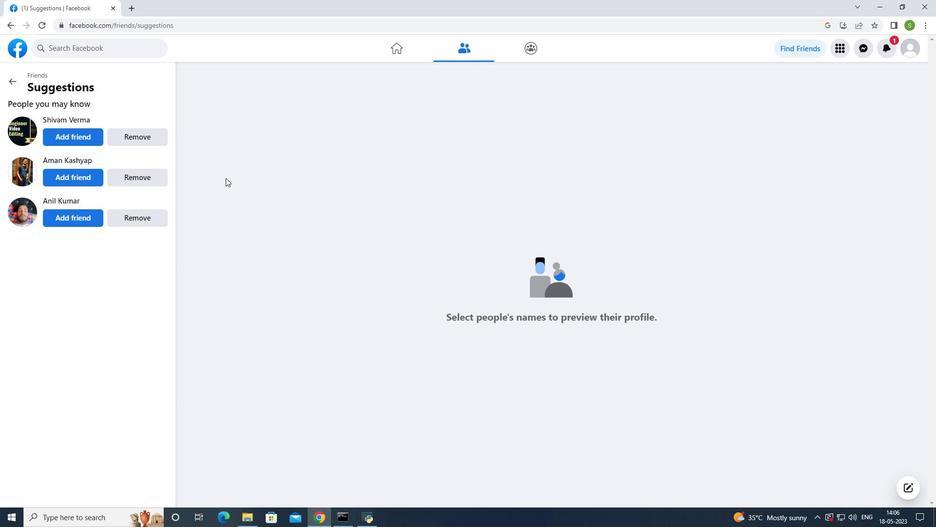 
